Task: Create a due date automation trigger when advanced on, on the monday of the week before a card is due add dates without an incomplete due date at 11:00 AM.
Action: Mouse moved to (1209, 370)
Screenshot: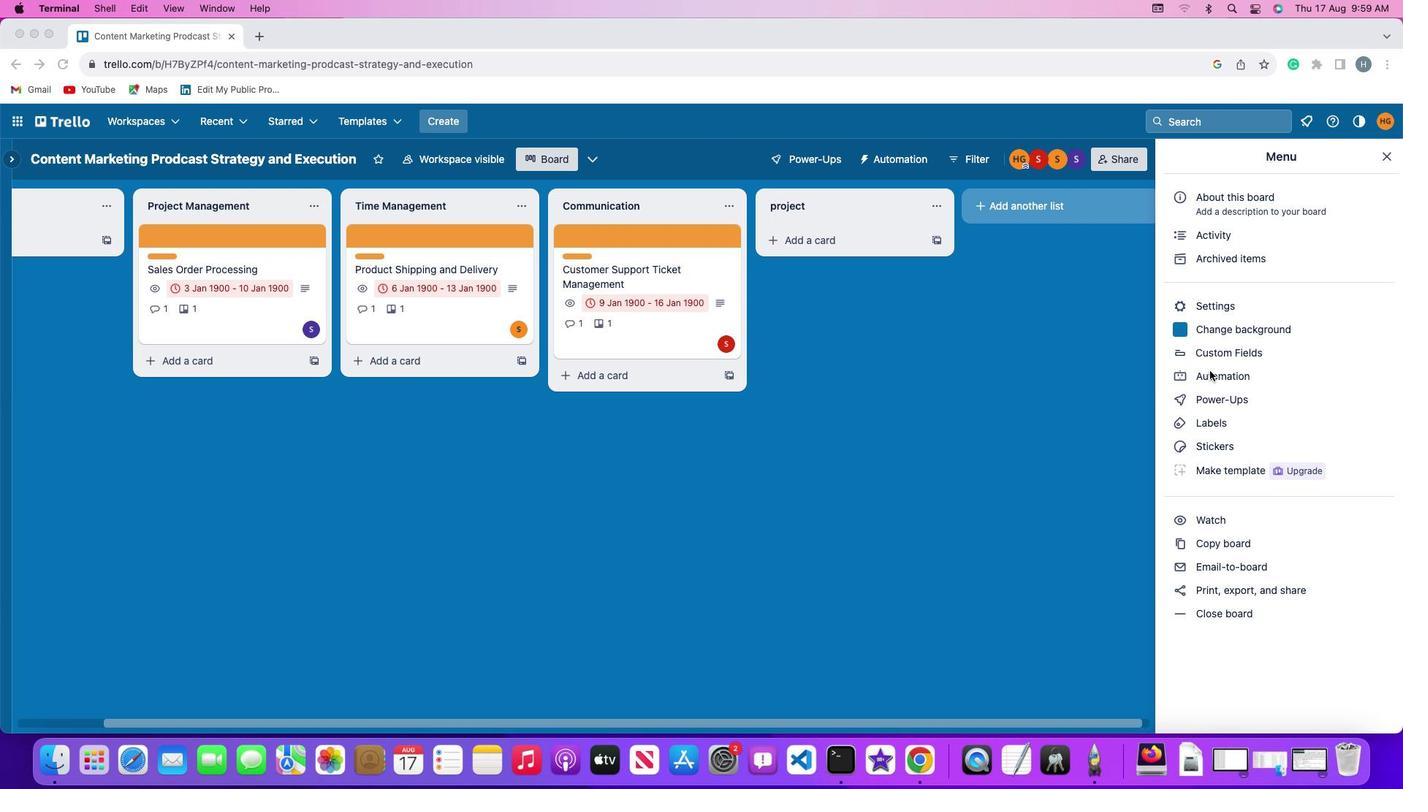 
Action: Mouse pressed left at (1209, 370)
Screenshot: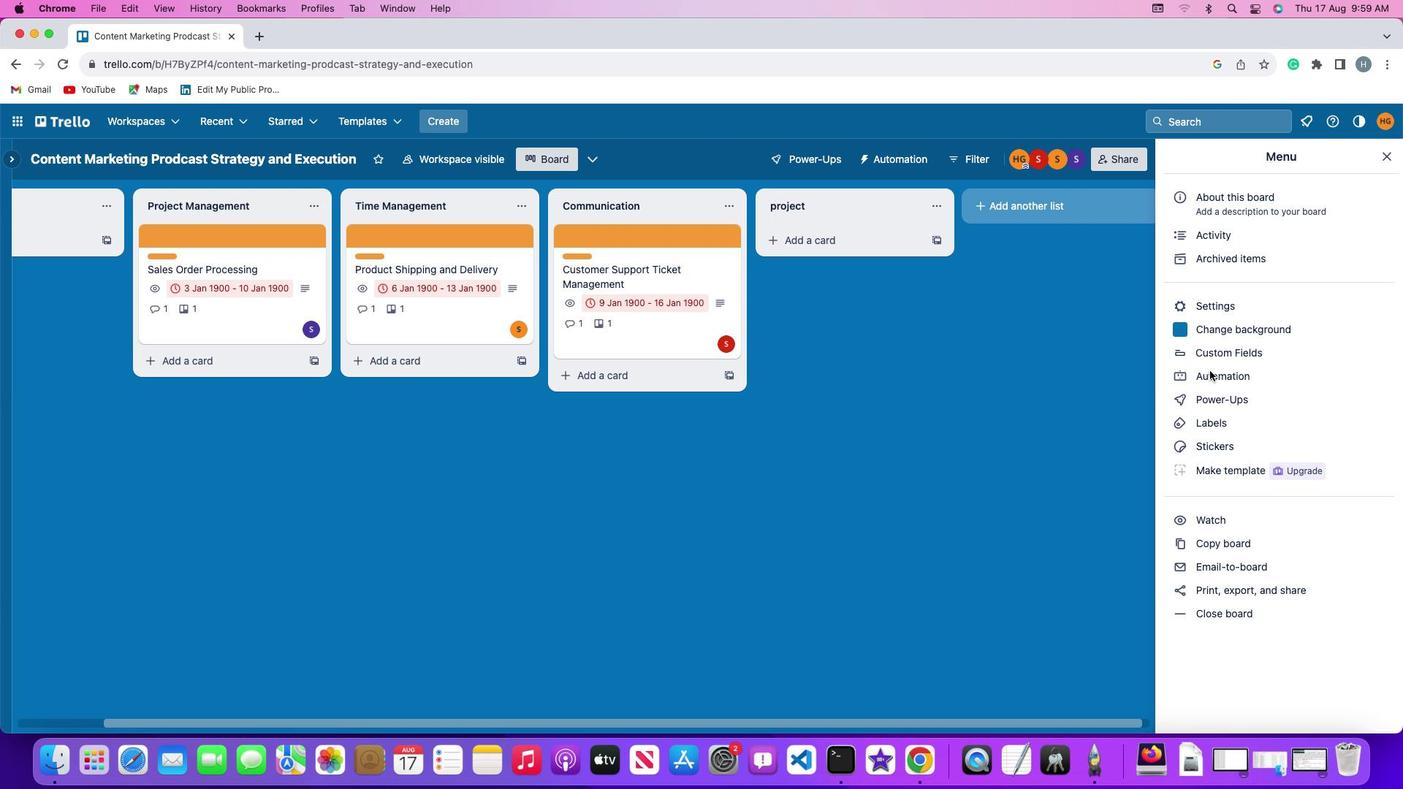 
Action: Mouse pressed left at (1209, 370)
Screenshot: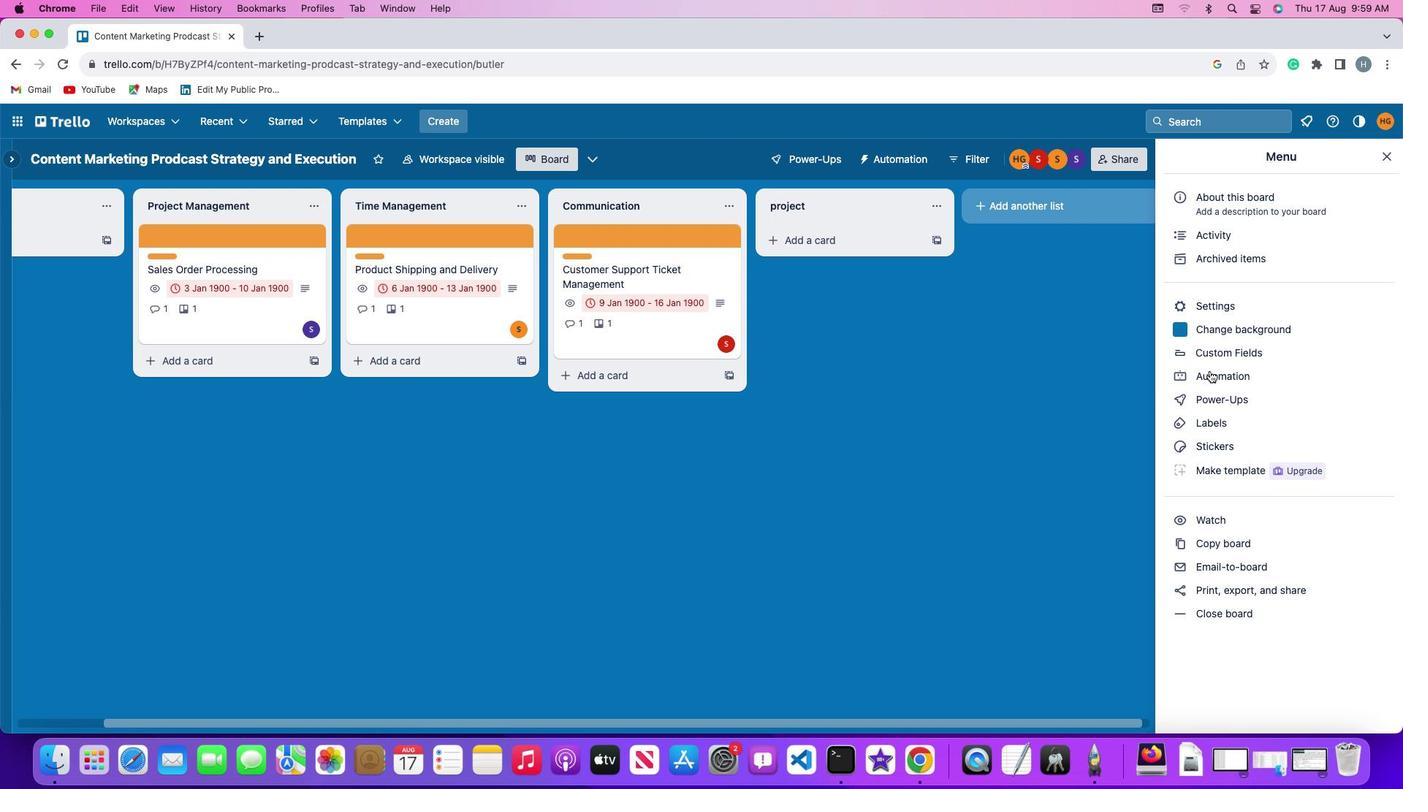 
Action: Mouse moved to (85, 342)
Screenshot: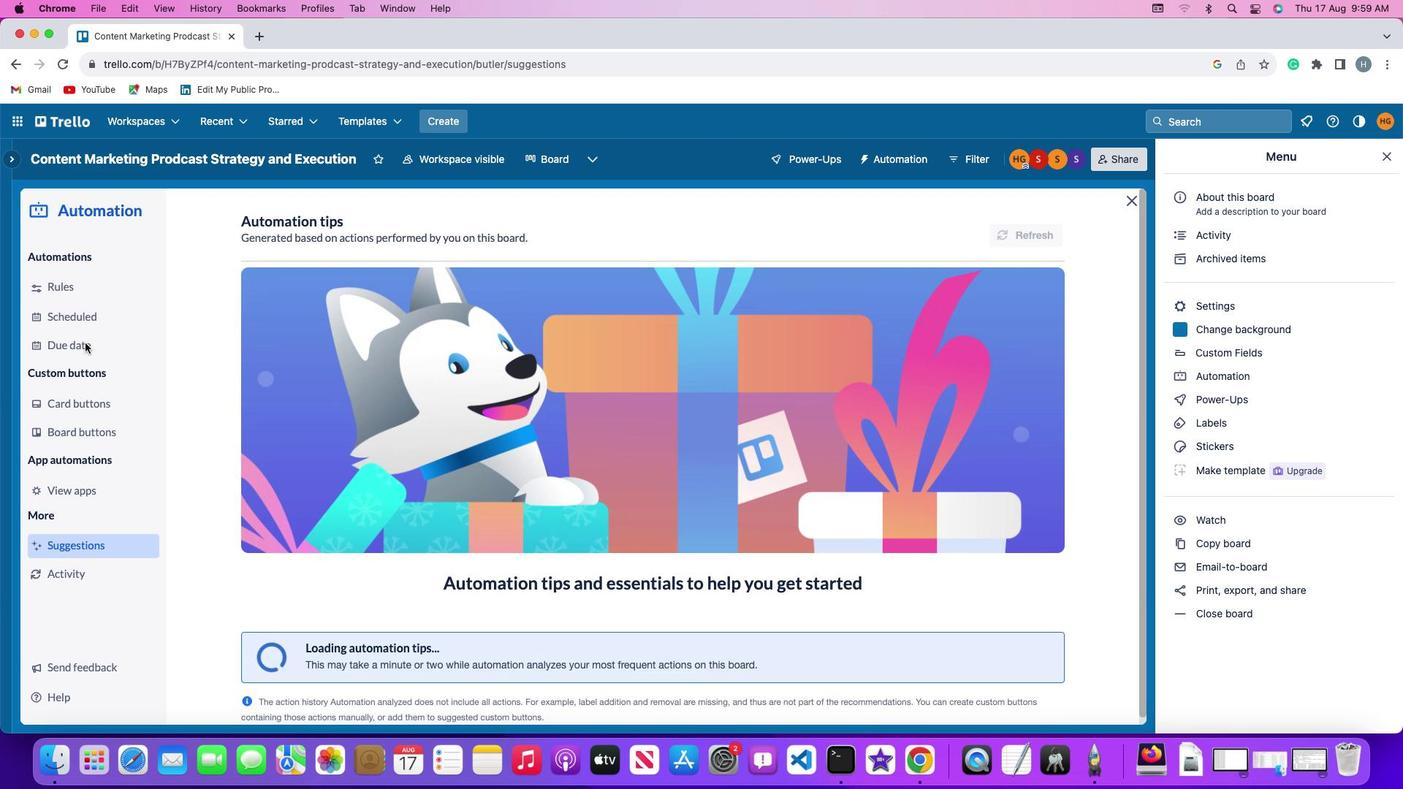 
Action: Mouse pressed left at (85, 342)
Screenshot: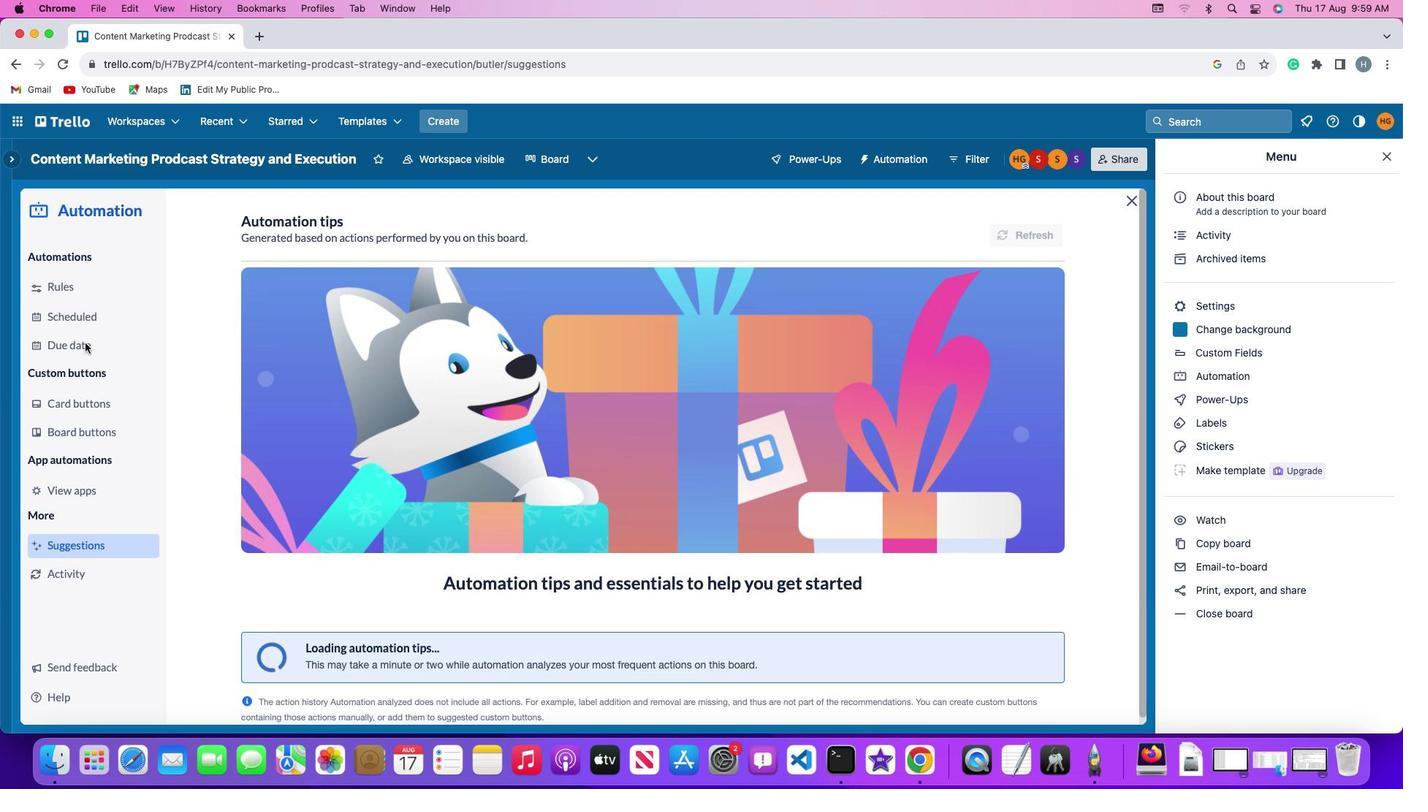 
Action: Mouse moved to (970, 223)
Screenshot: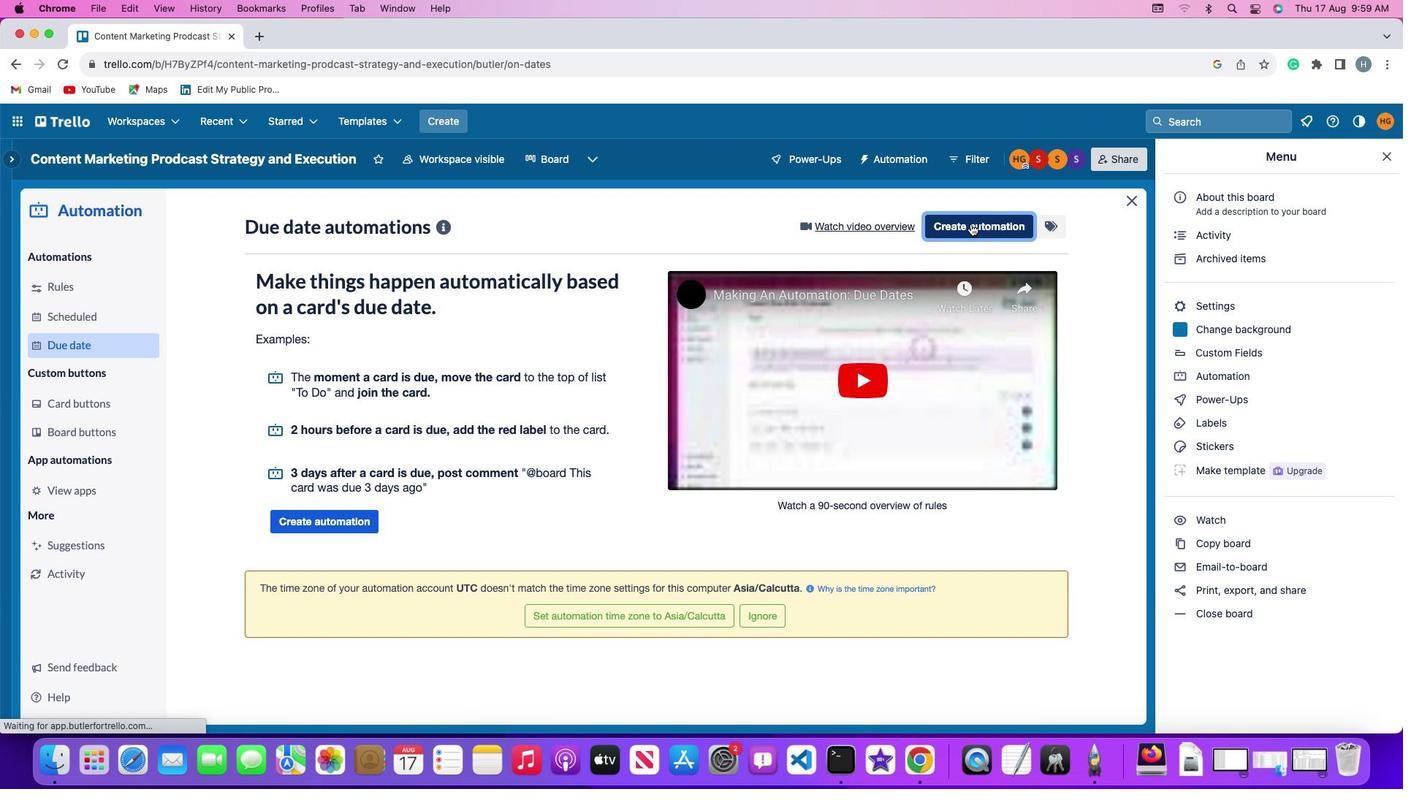 
Action: Mouse pressed left at (970, 223)
Screenshot: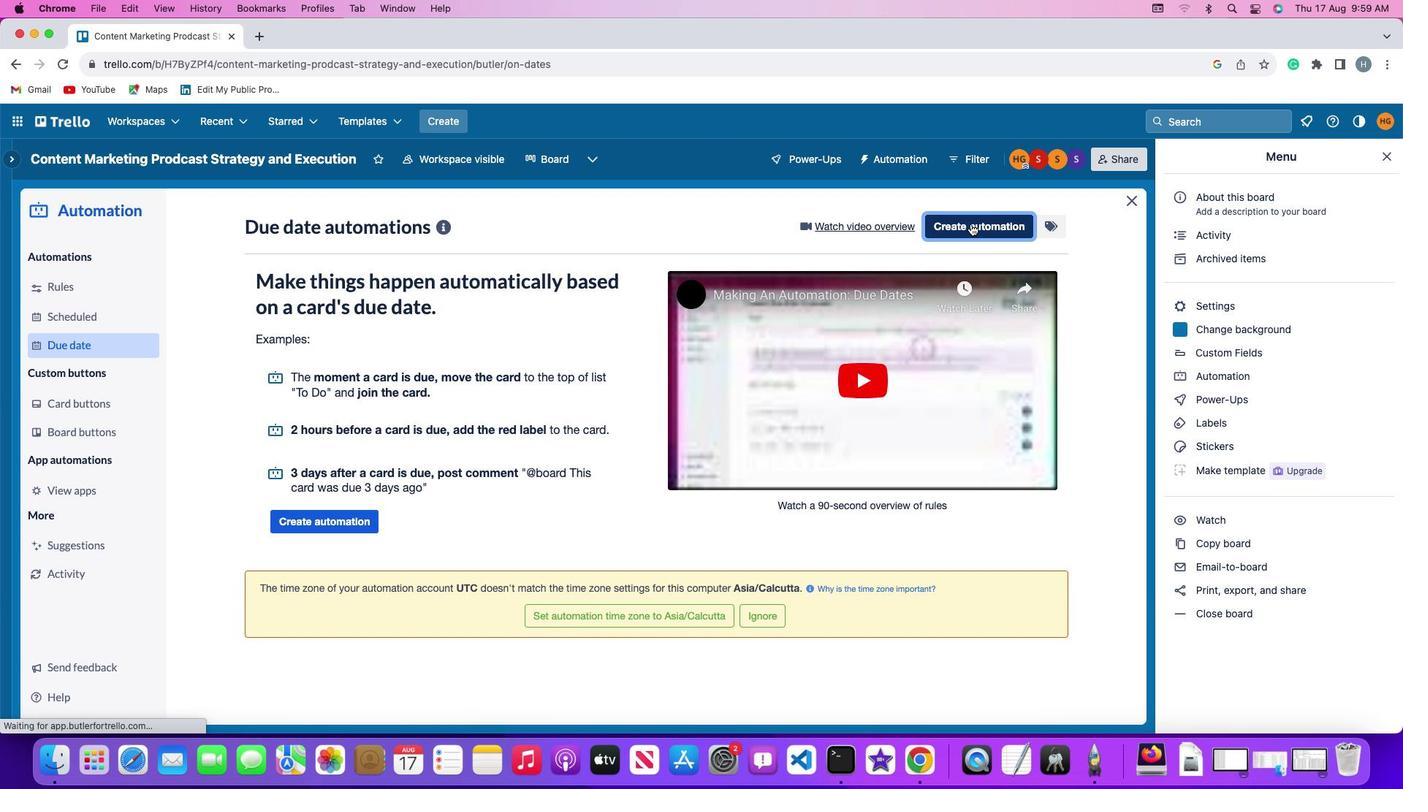 
Action: Mouse moved to (259, 361)
Screenshot: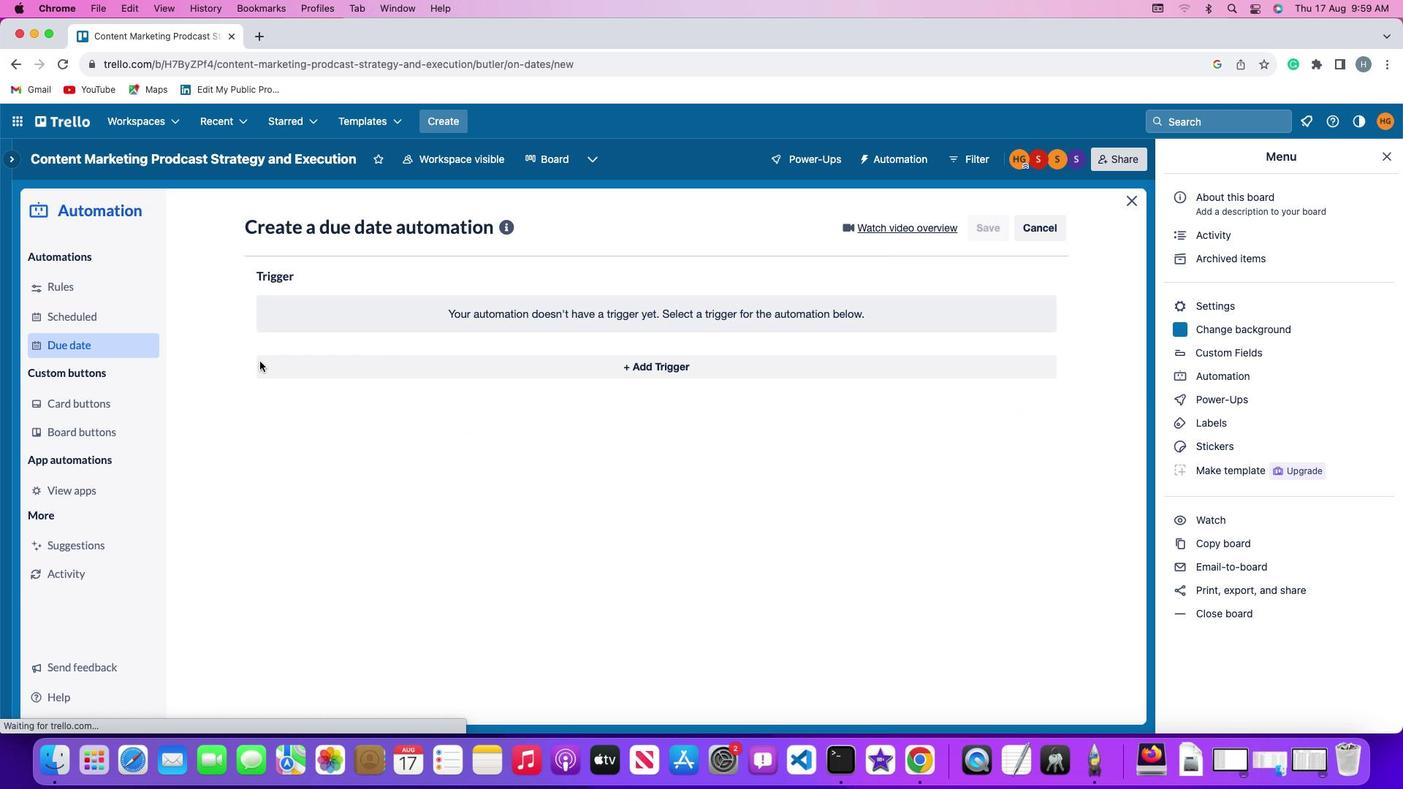 
Action: Mouse pressed left at (259, 361)
Screenshot: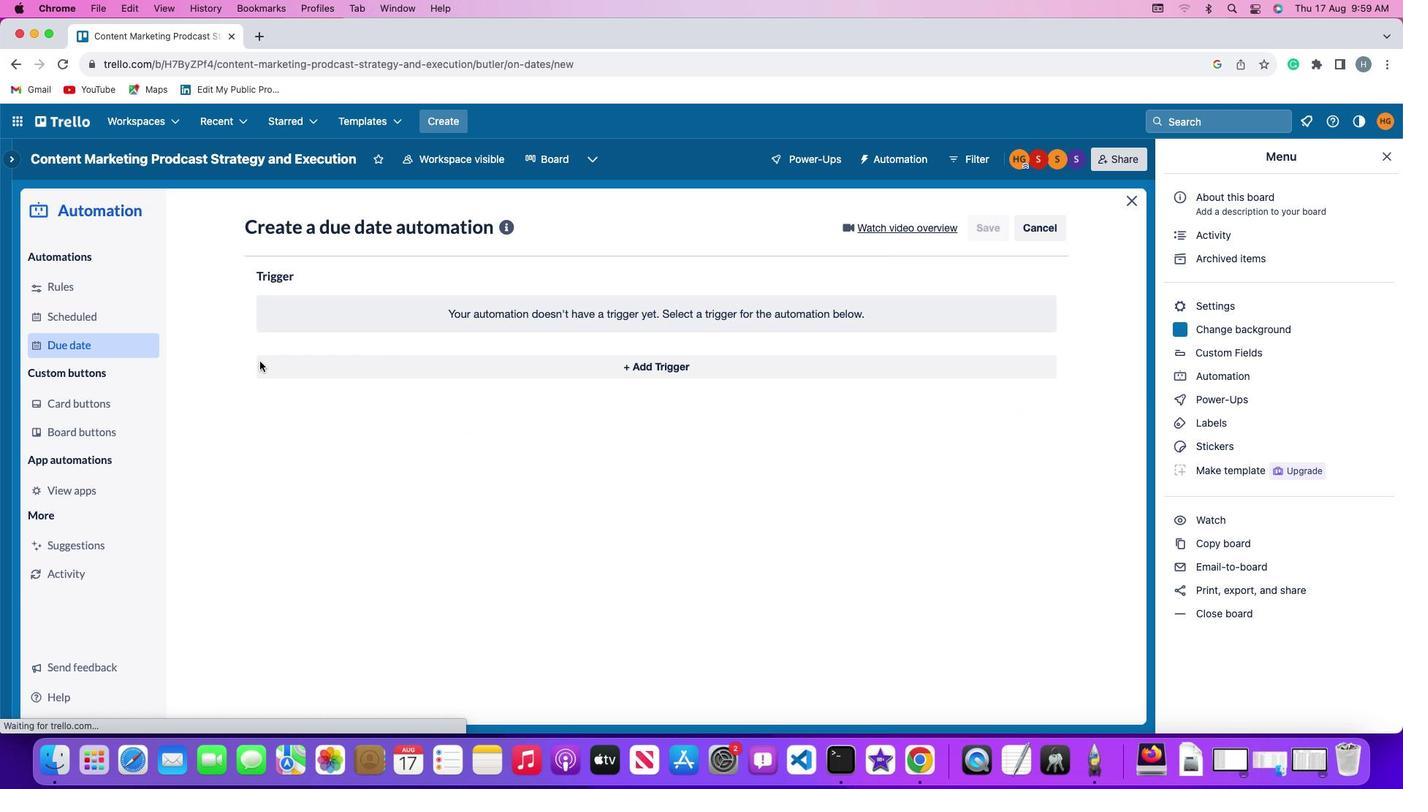 
Action: Mouse moved to (325, 632)
Screenshot: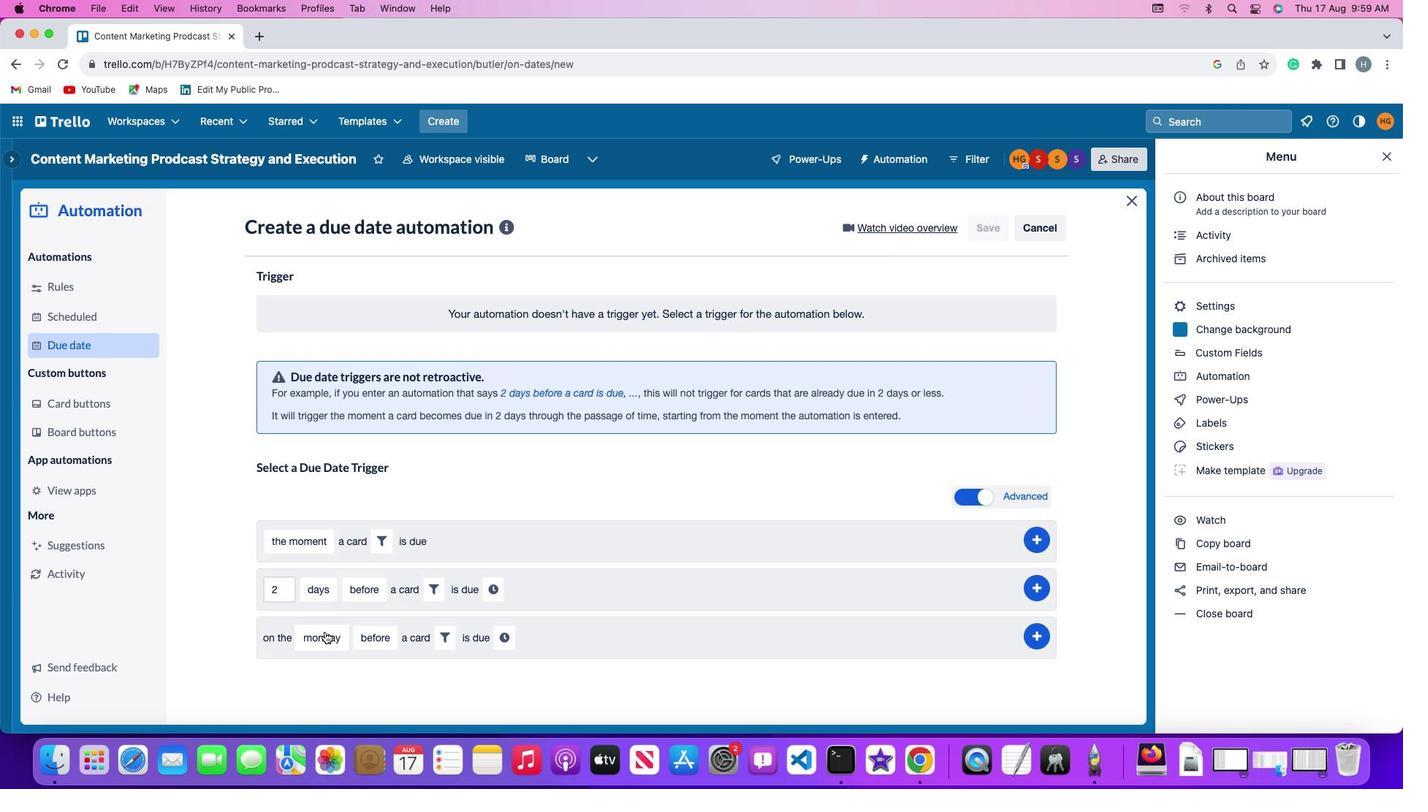 
Action: Mouse pressed left at (325, 632)
Screenshot: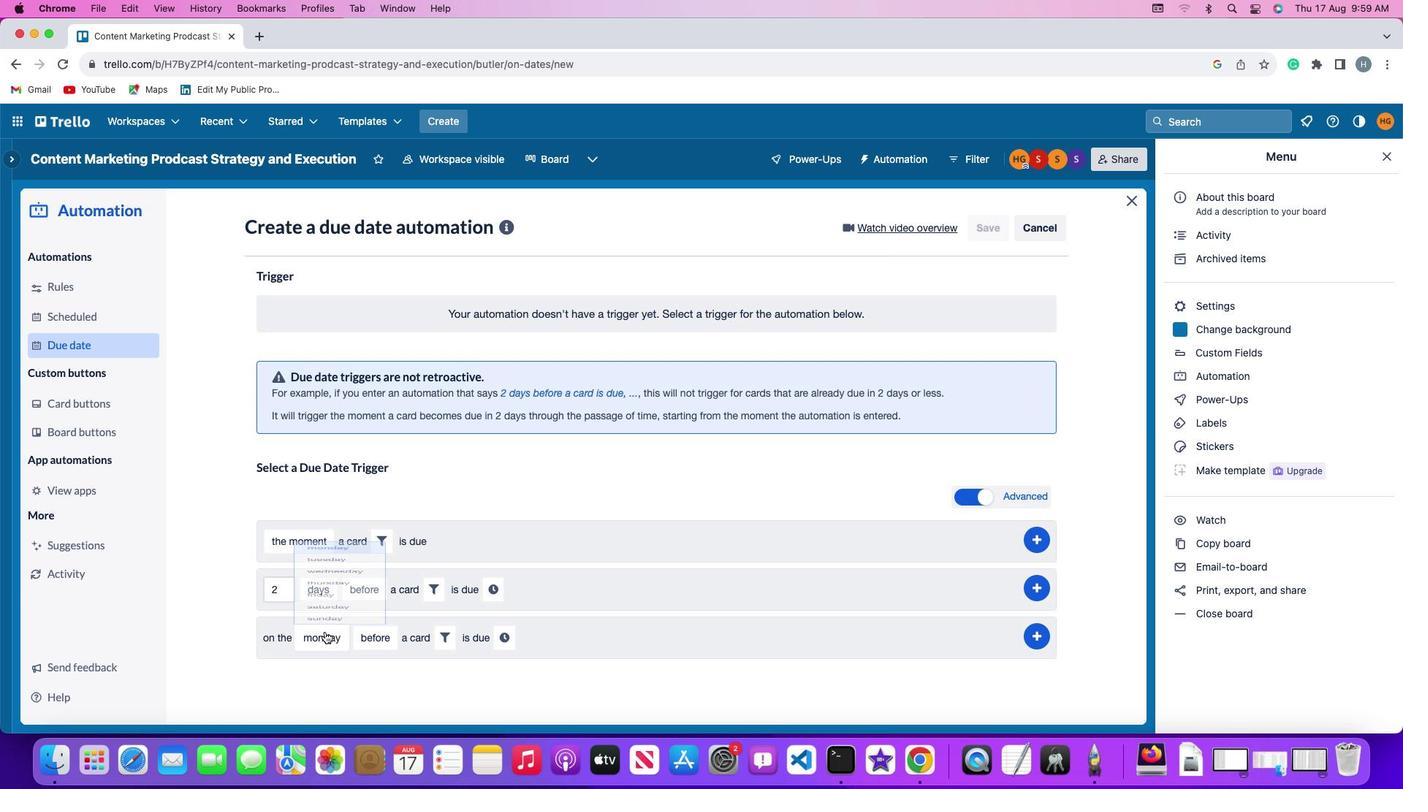
Action: Mouse moved to (330, 429)
Screenshot: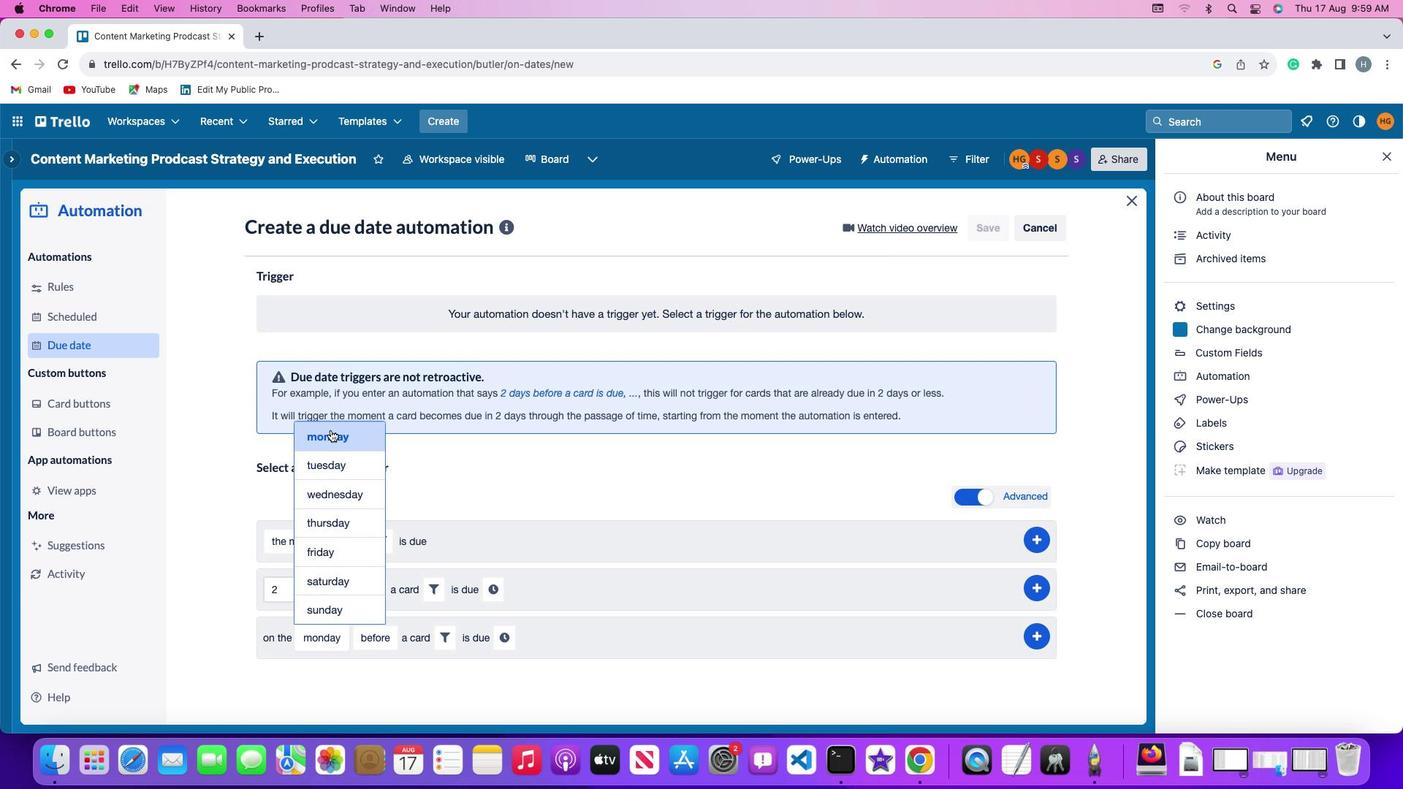 
Action: Mouse pressed left at (330, 429)
Screenshot: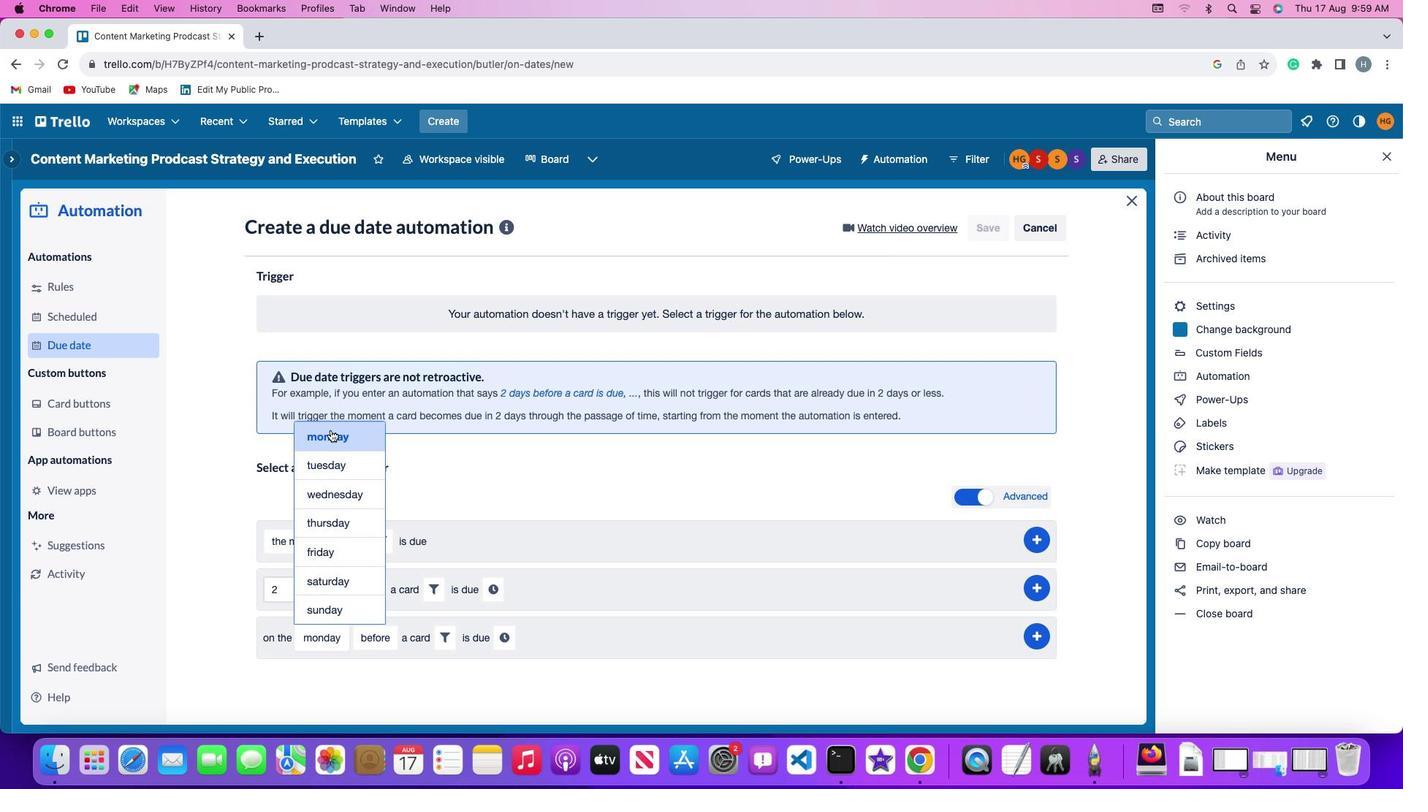 
Action: Mouse moved to (377, 641)
Screenshot: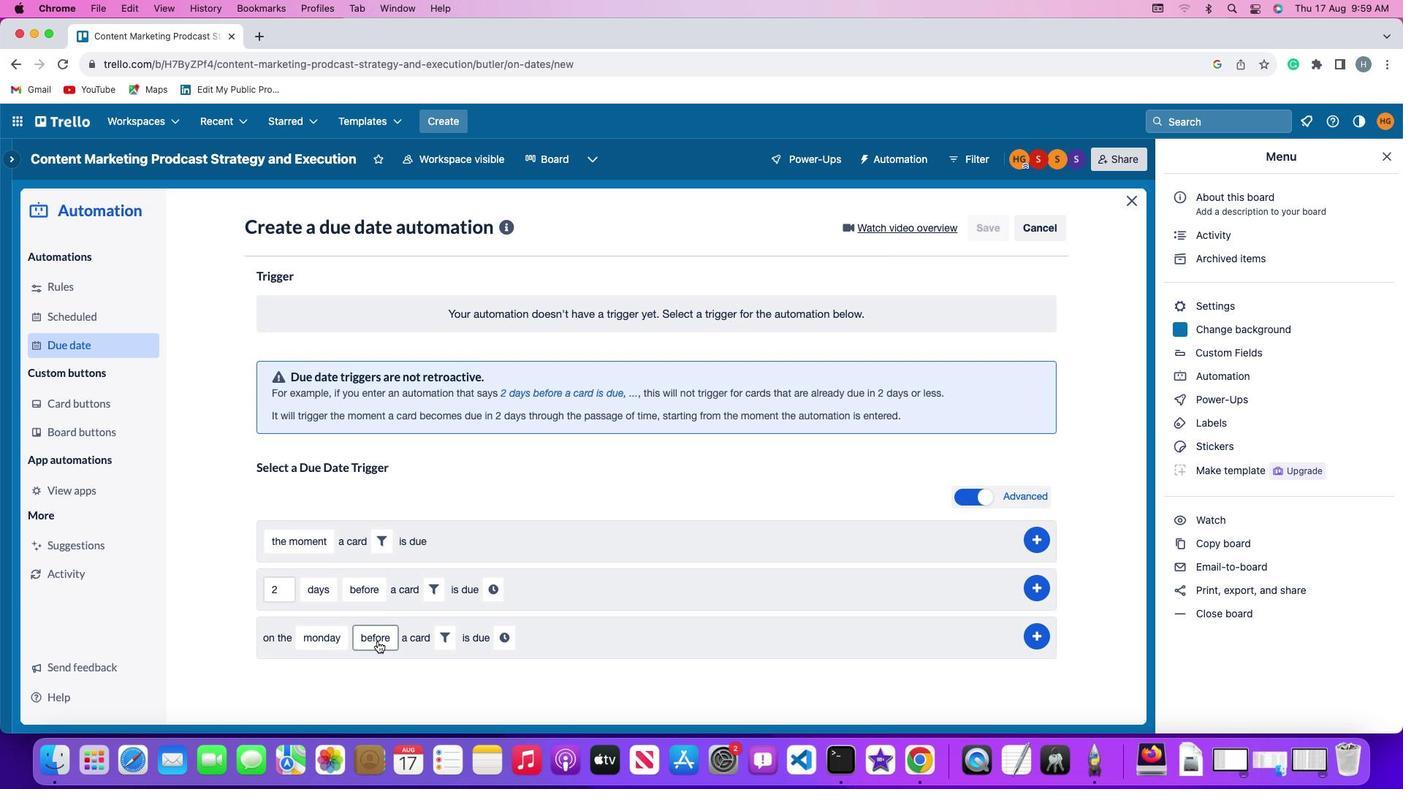 
Action: Mouse pressed left at (377, 641)
Screenshot: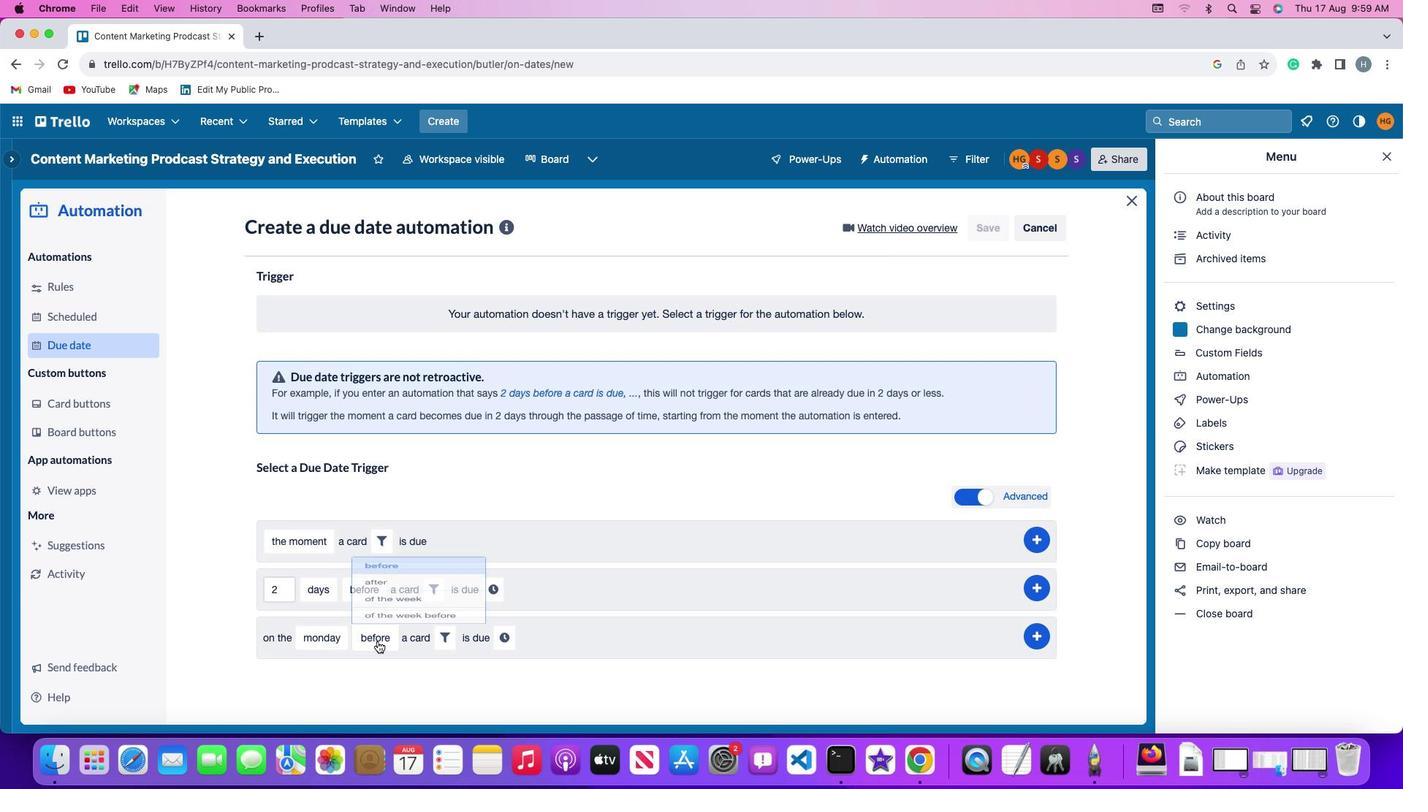 
Action: Mouse moved to (385, 613)
Screenshot: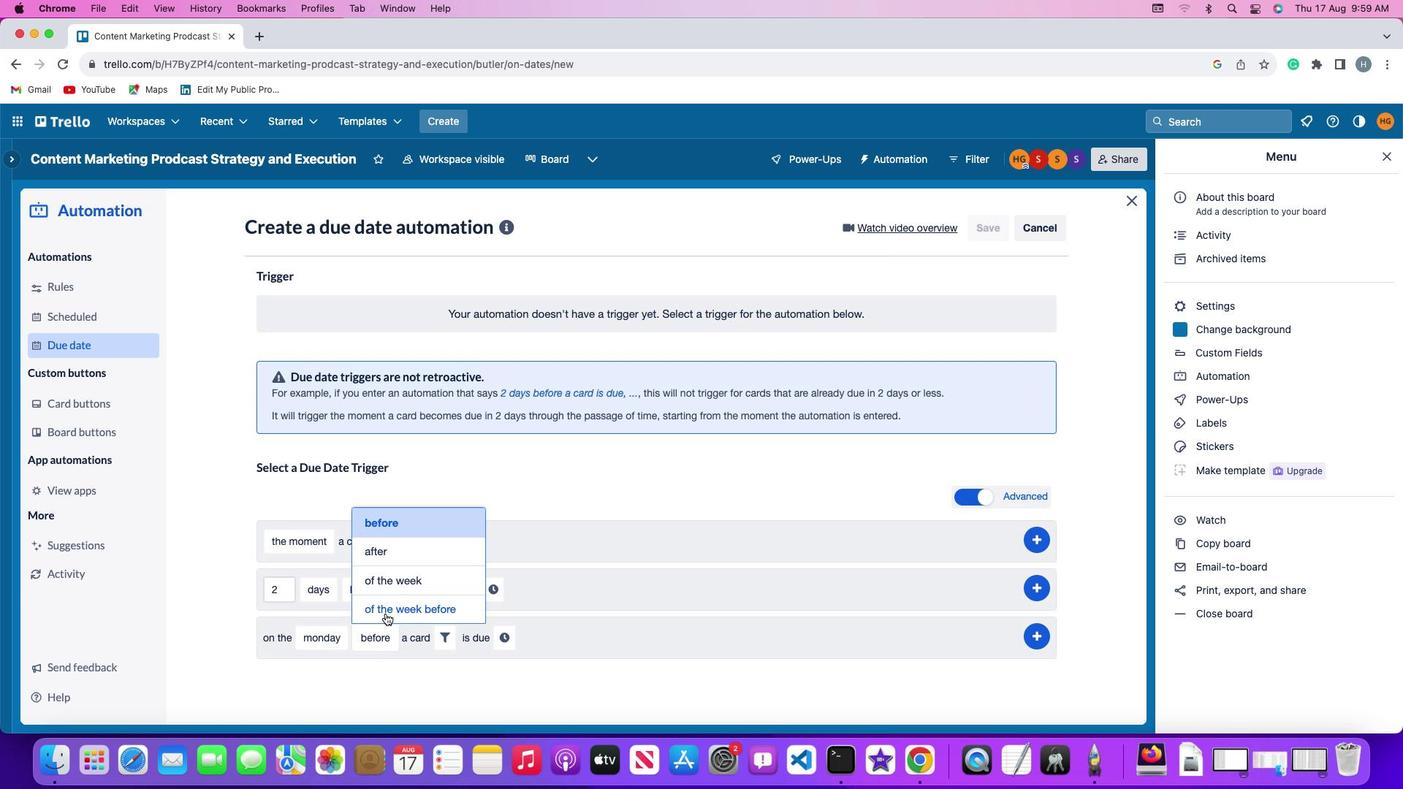 
Action: Mouse pressed left at (385, 613)
Screenshot: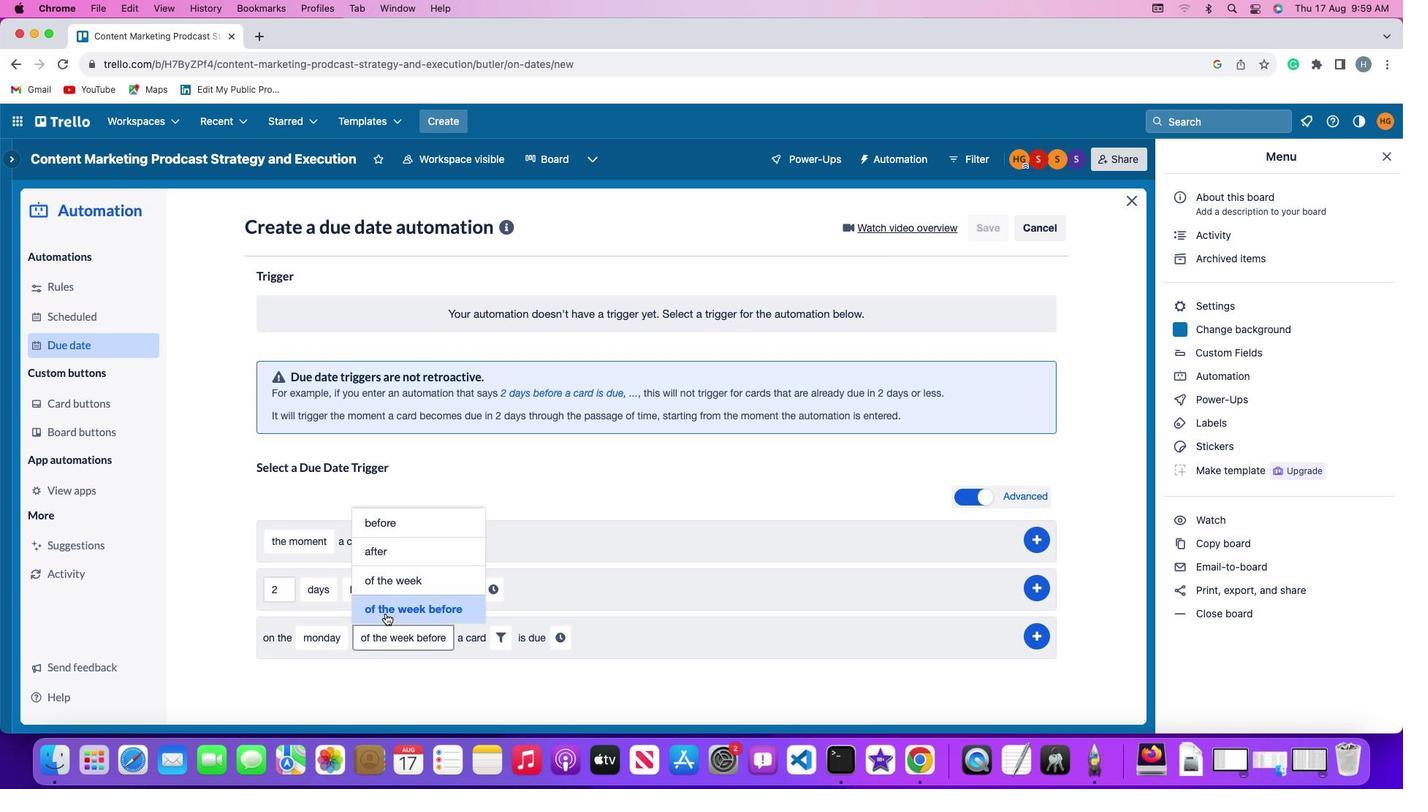 
Action: Mouse moved to (498, 636)
Screenshot: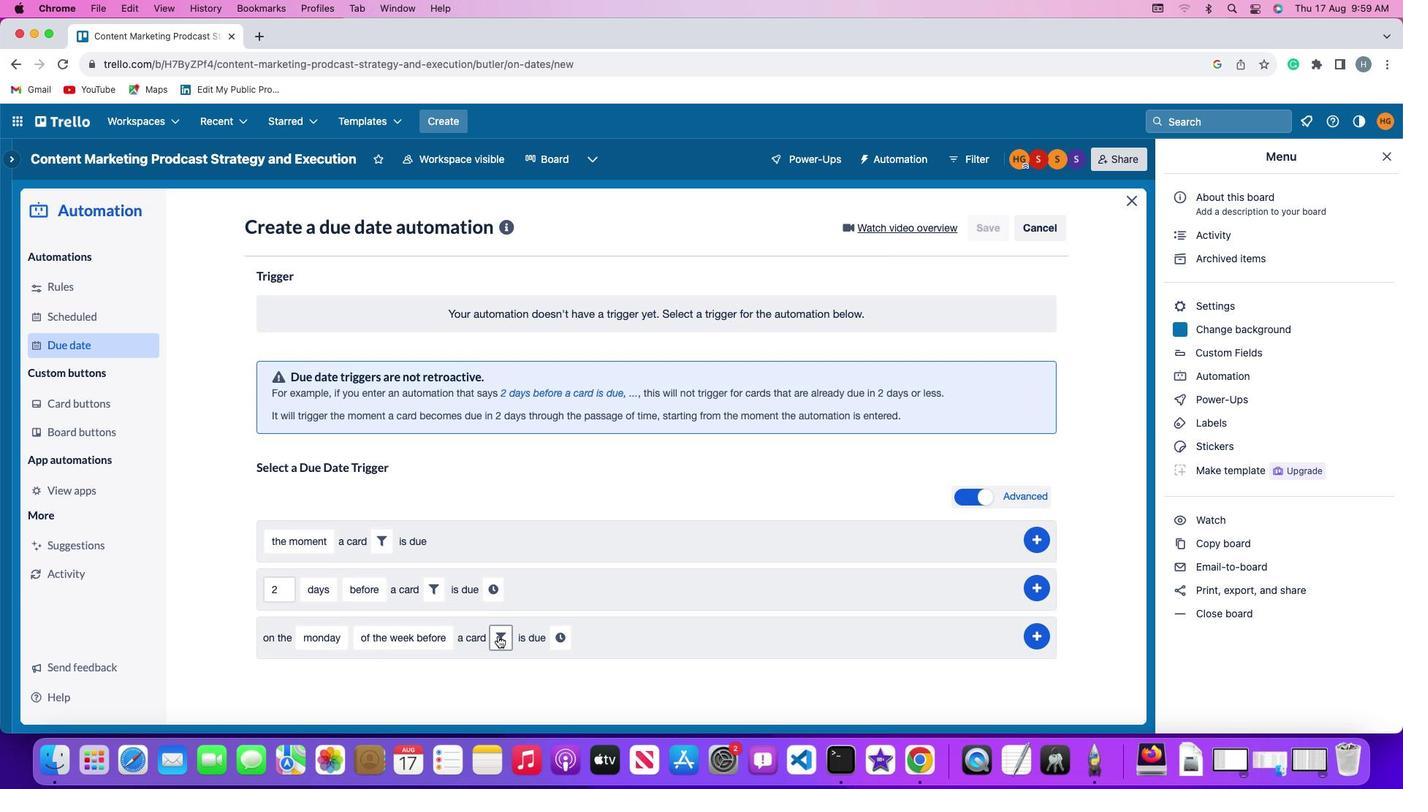 
Action: Mouse pressed left at (498, 636)
Screenshot: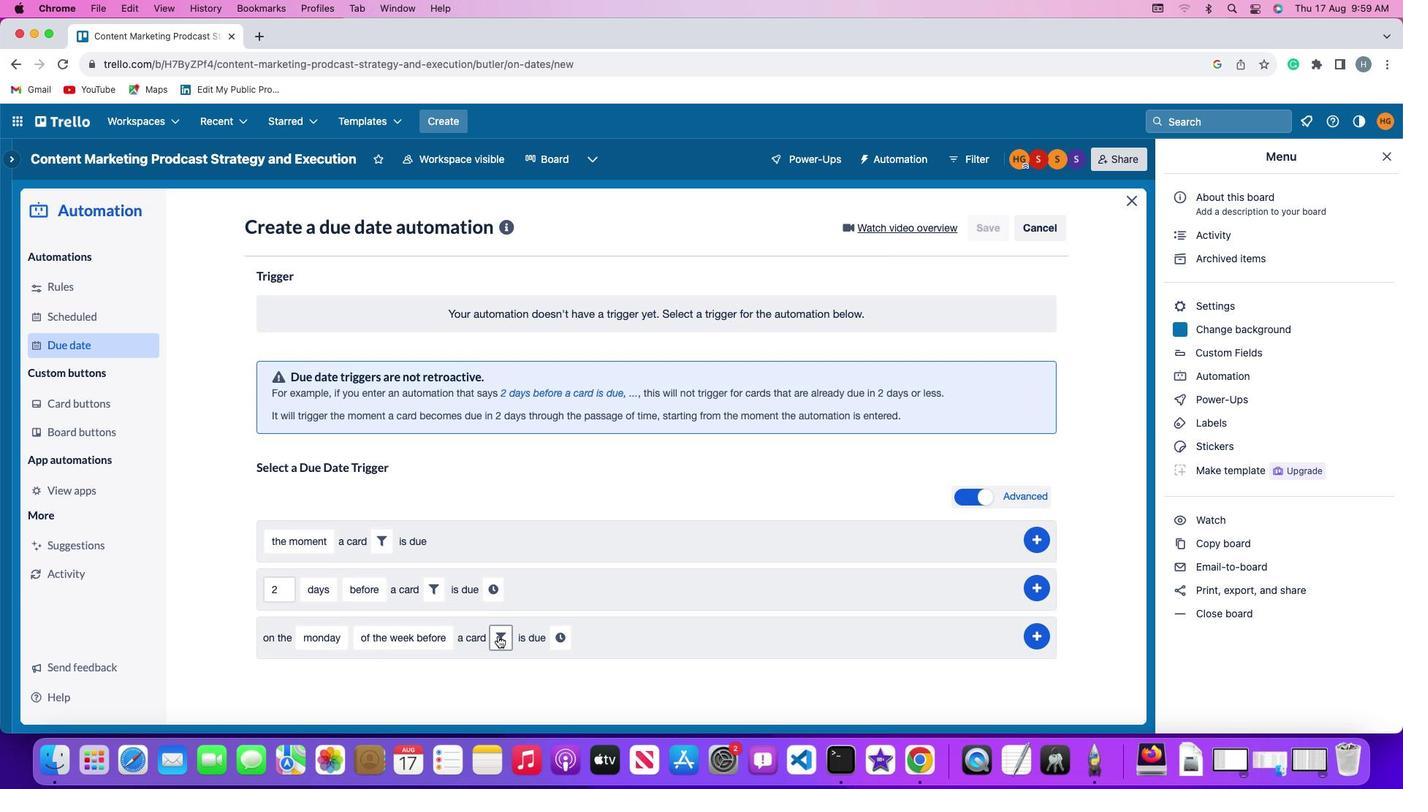
Action: Mouse moved to (578, 682)
Screenshot: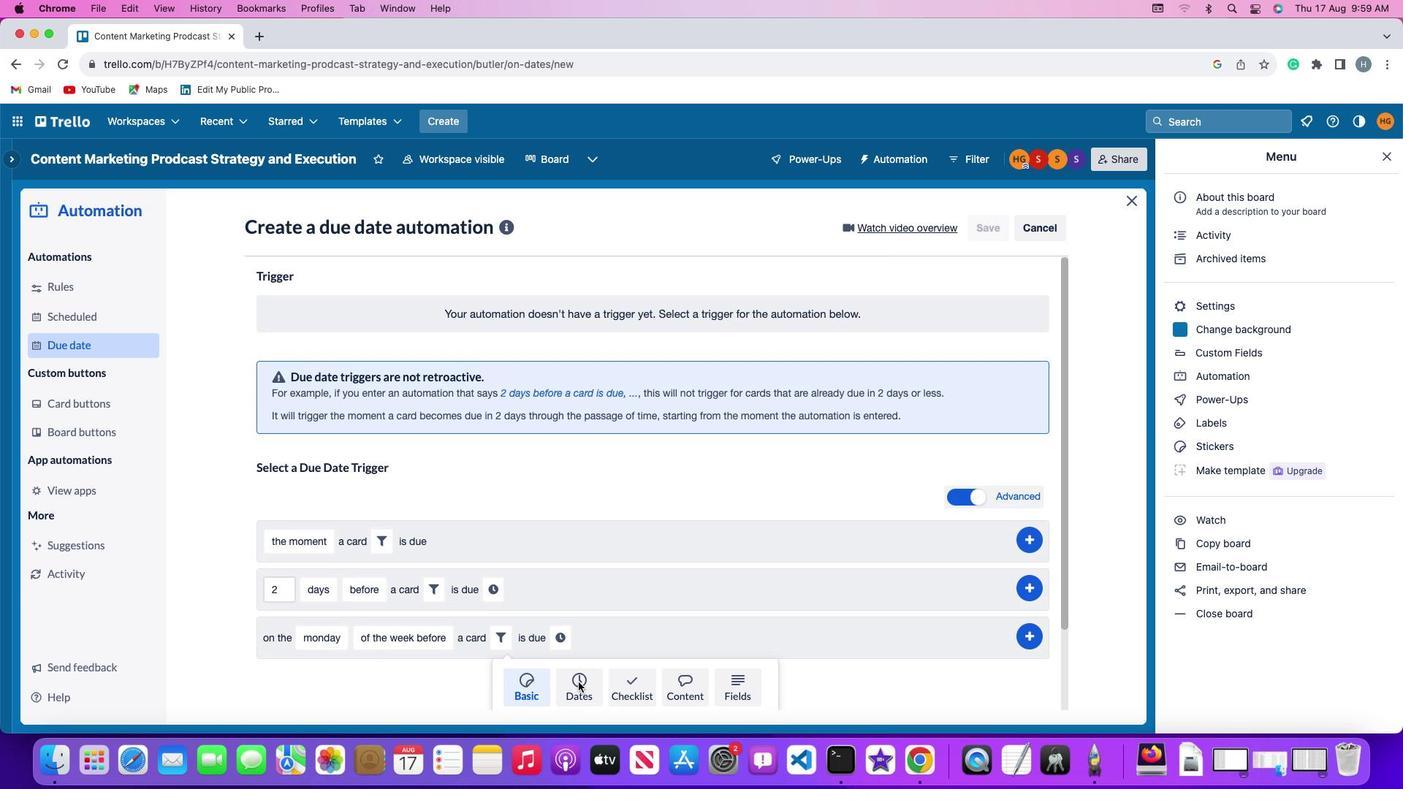 
Action: Mouse pressed left at (578, 682)
Screenshot: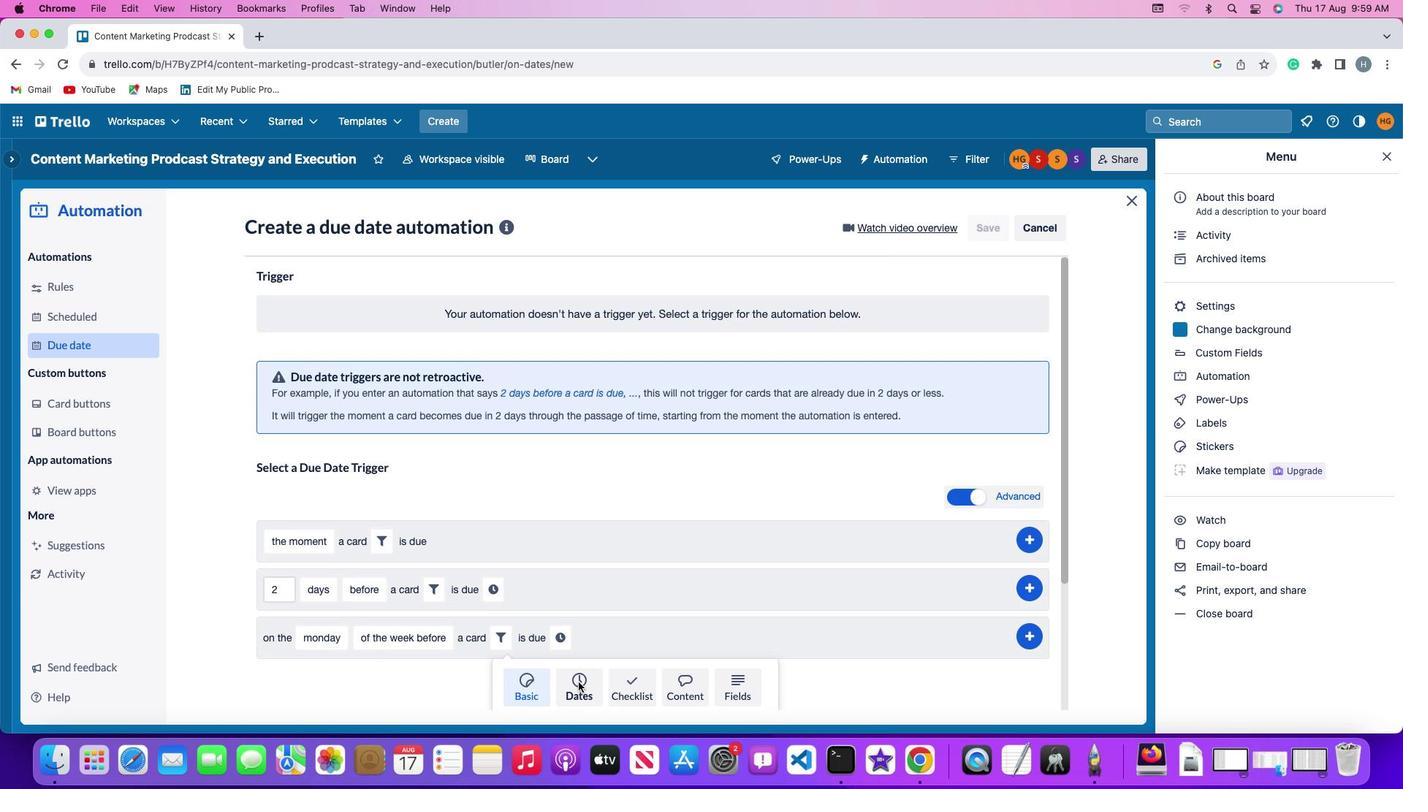 
Action: Mouse moved to (437, 680)
Screenshot: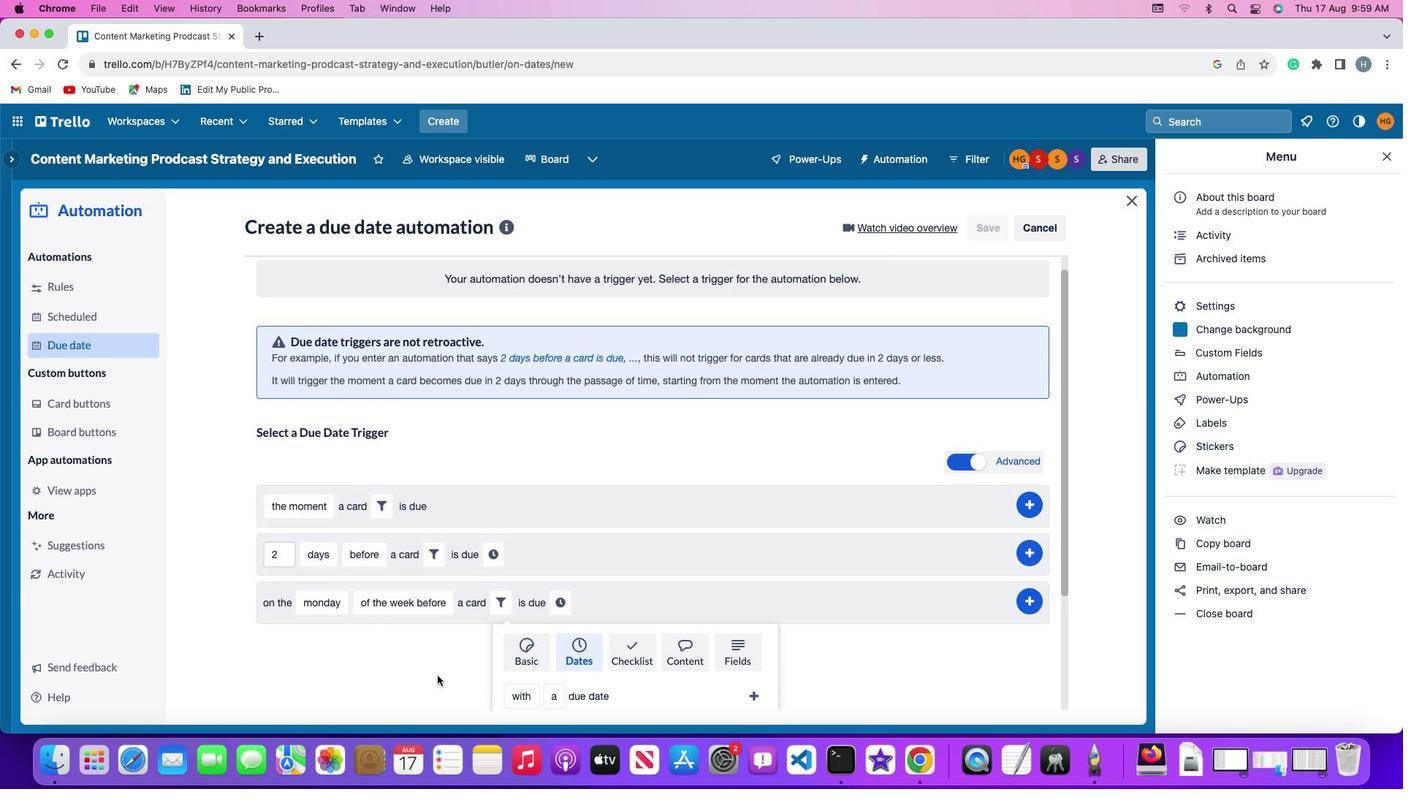 
Action: Mouse scrolled (437, 680) with delta (0, 0)
Screenshot: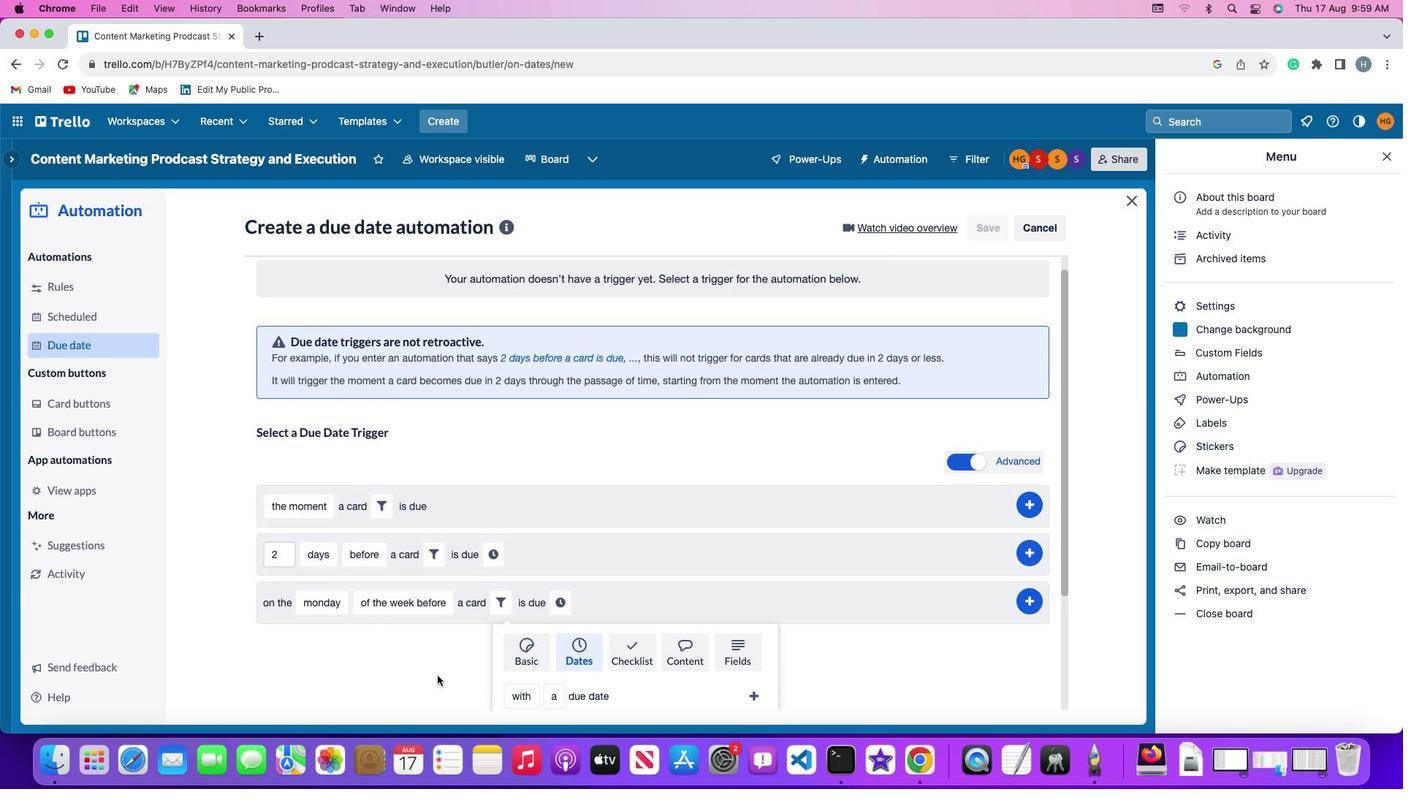 
Action: Mouse moved to (437, 680)
Screenshot: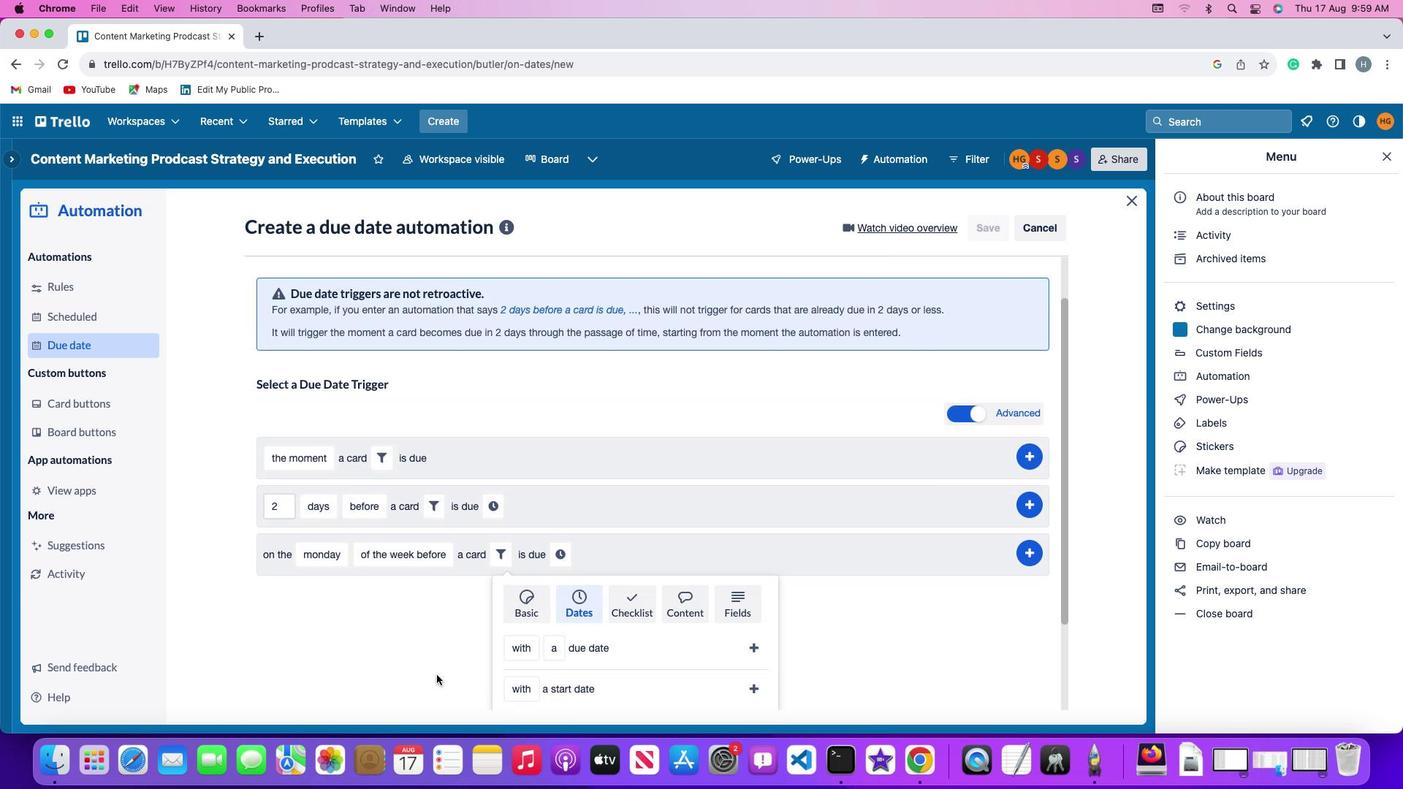 
Action: Mouse scrolled (437, 680) with delta (0, 0)
Screenshot: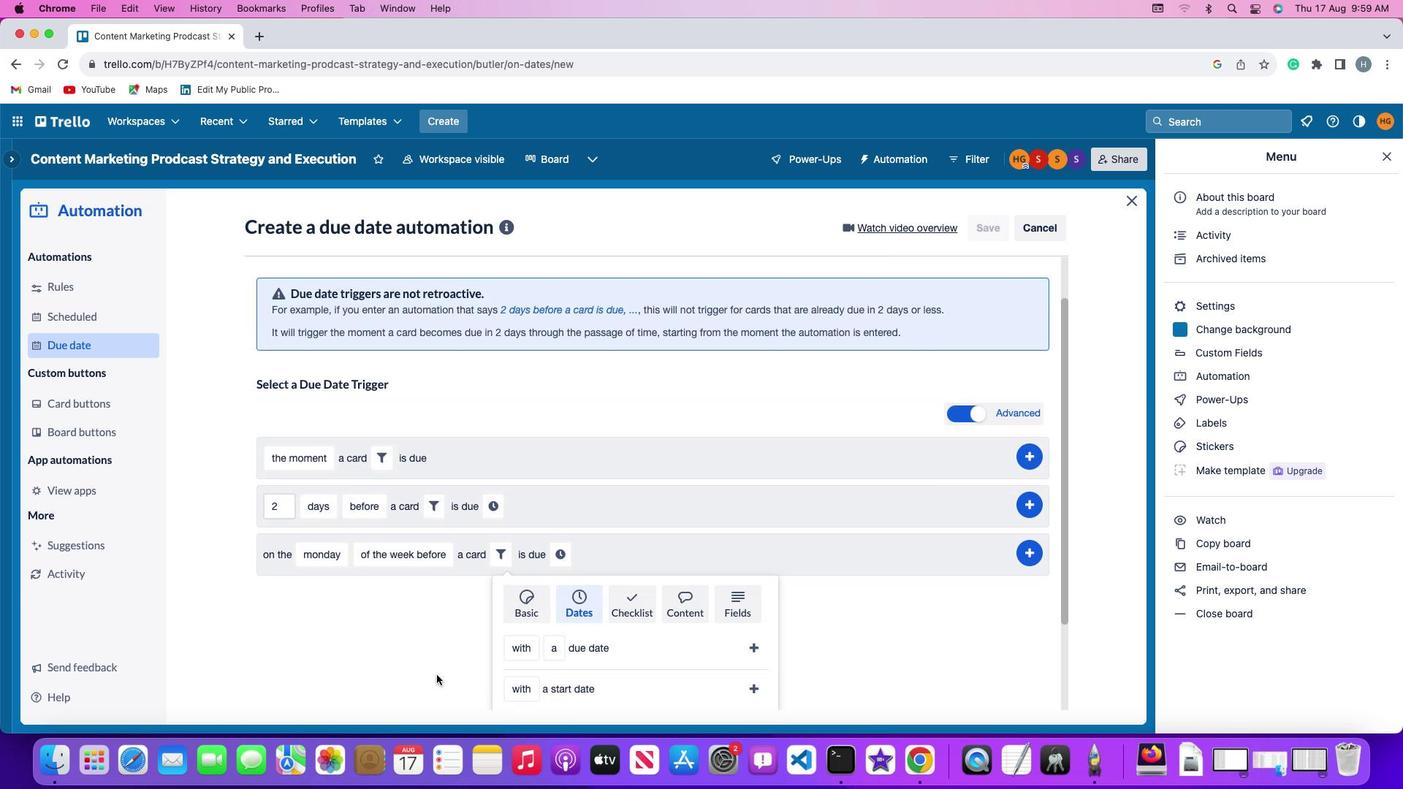 
Action: Mouse scrolled (437, 680) with delta (0, -2)
Screenshot: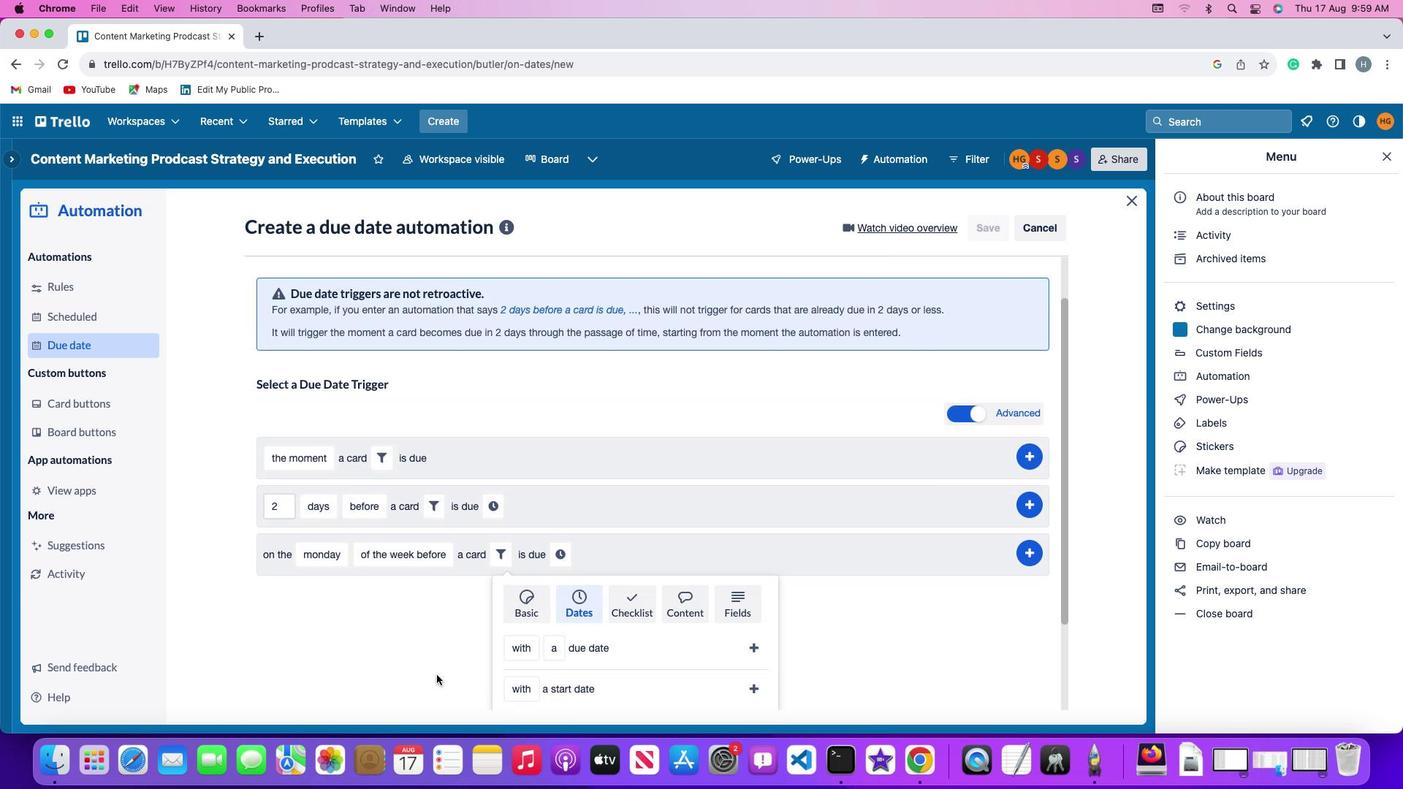 
Action: Mouse moved to (437, 679)
Screenshot: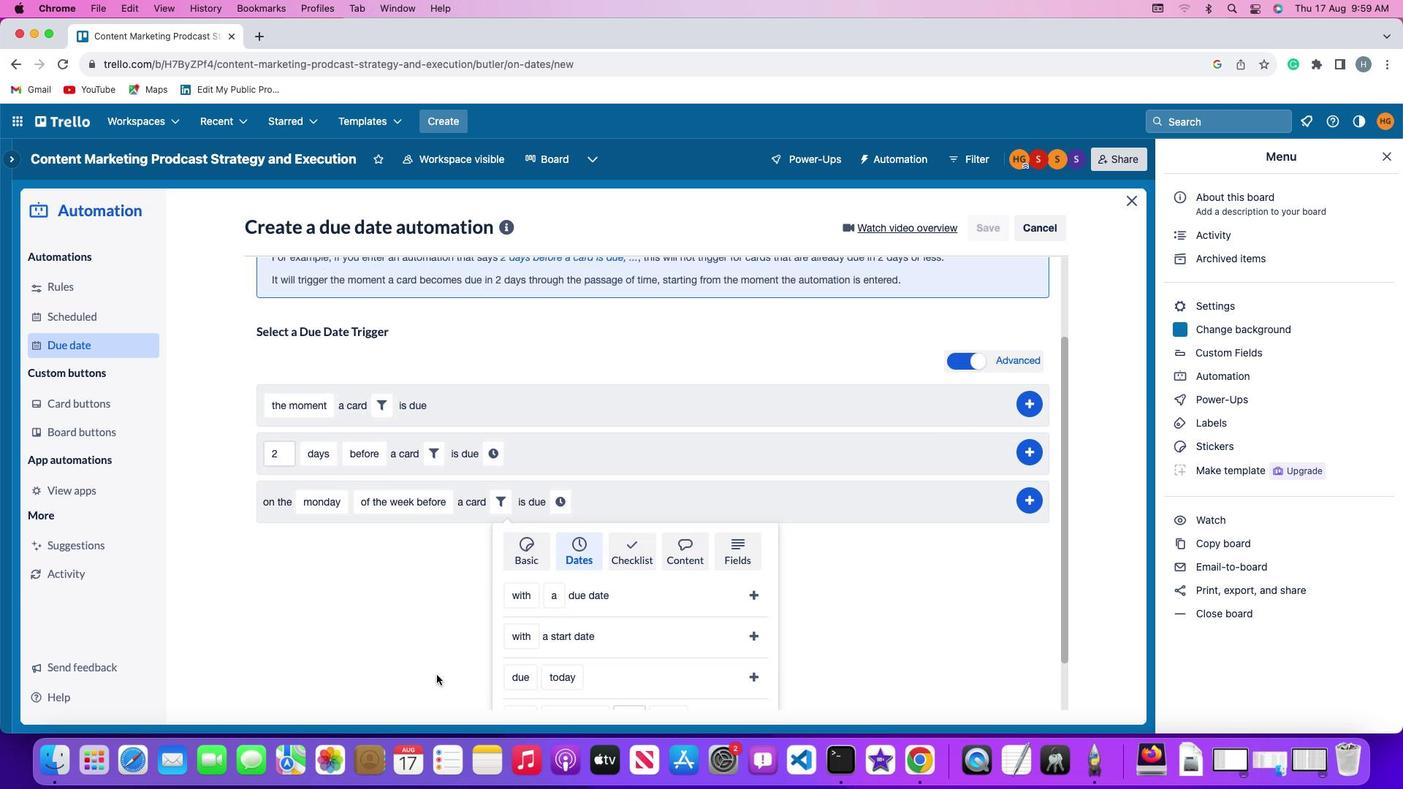 
Action: Mouse scrolled (437, 679) with delta (0, -3)
Screenshot: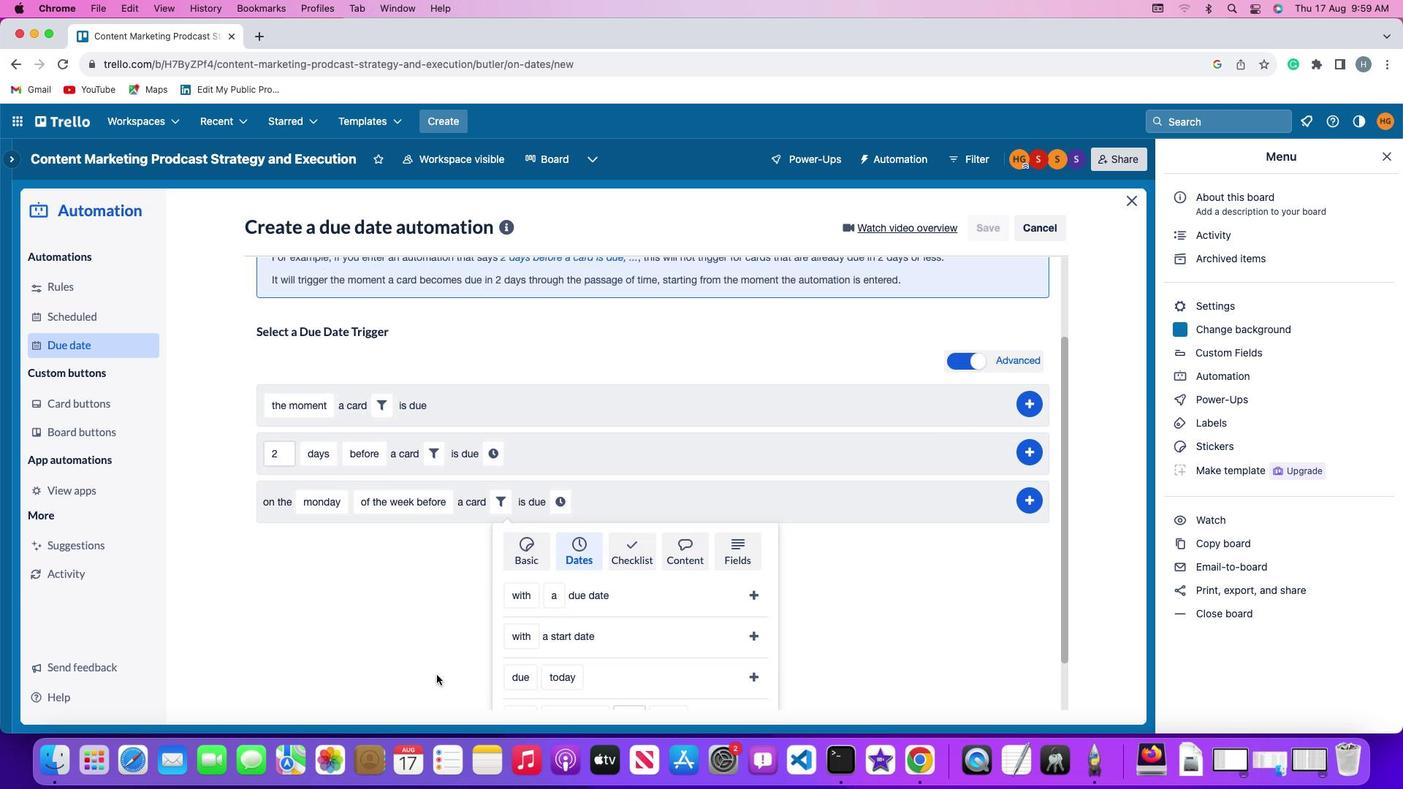 
Action: Mouse moved to (437, 674)
Screenshot: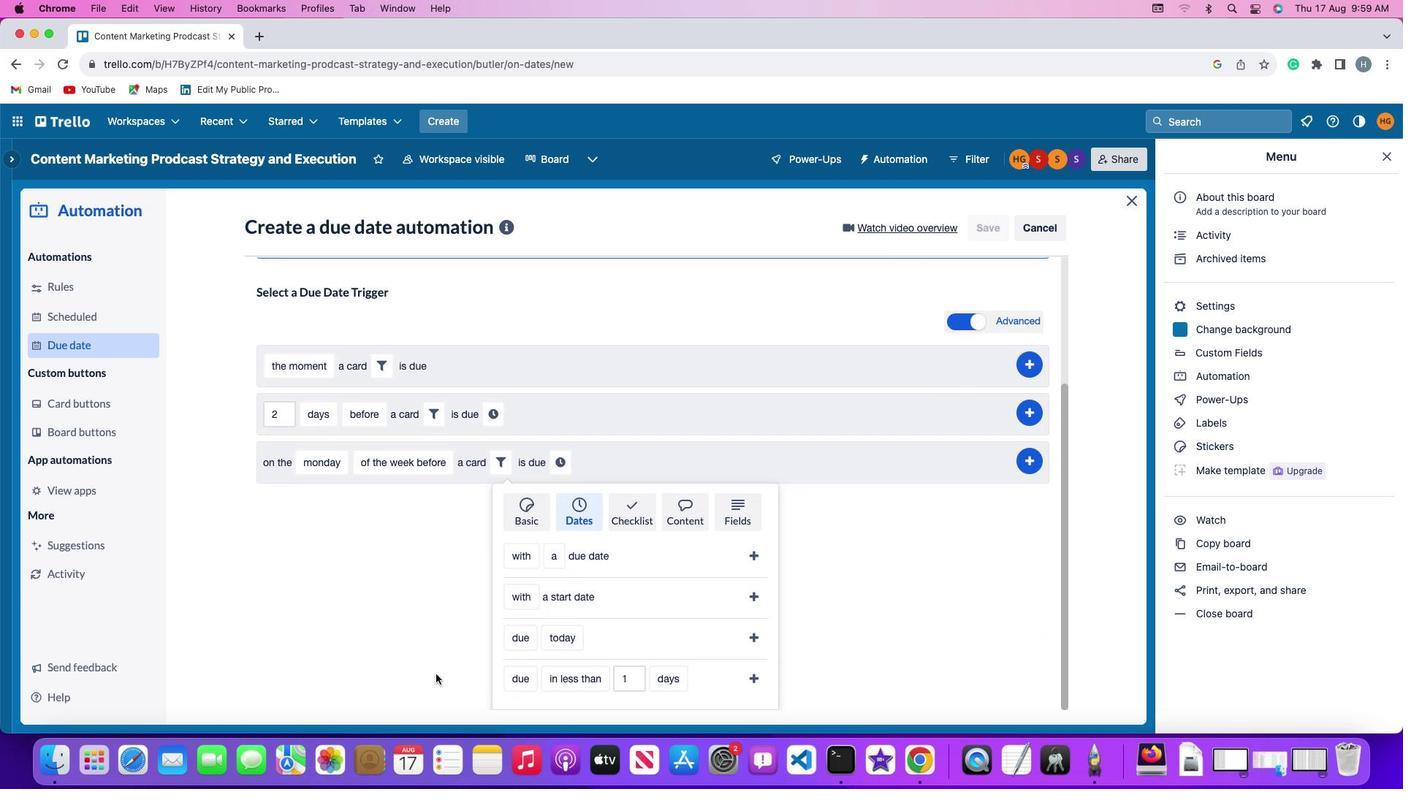 
Action: Mouse scrolled (437, 674) with delta (0, 0)
Screenshot: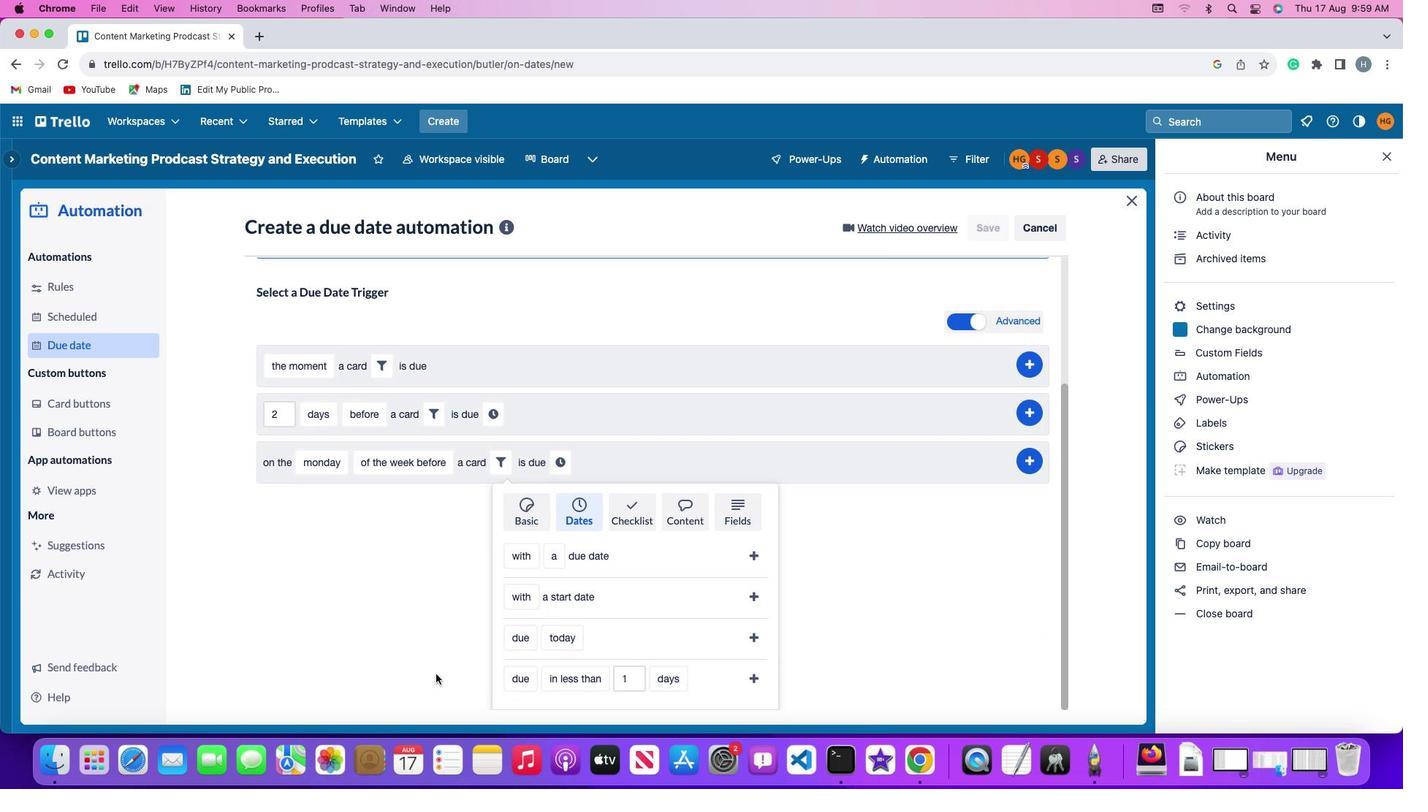 
Action: Mouse moved to (436, 673)
Screenshot: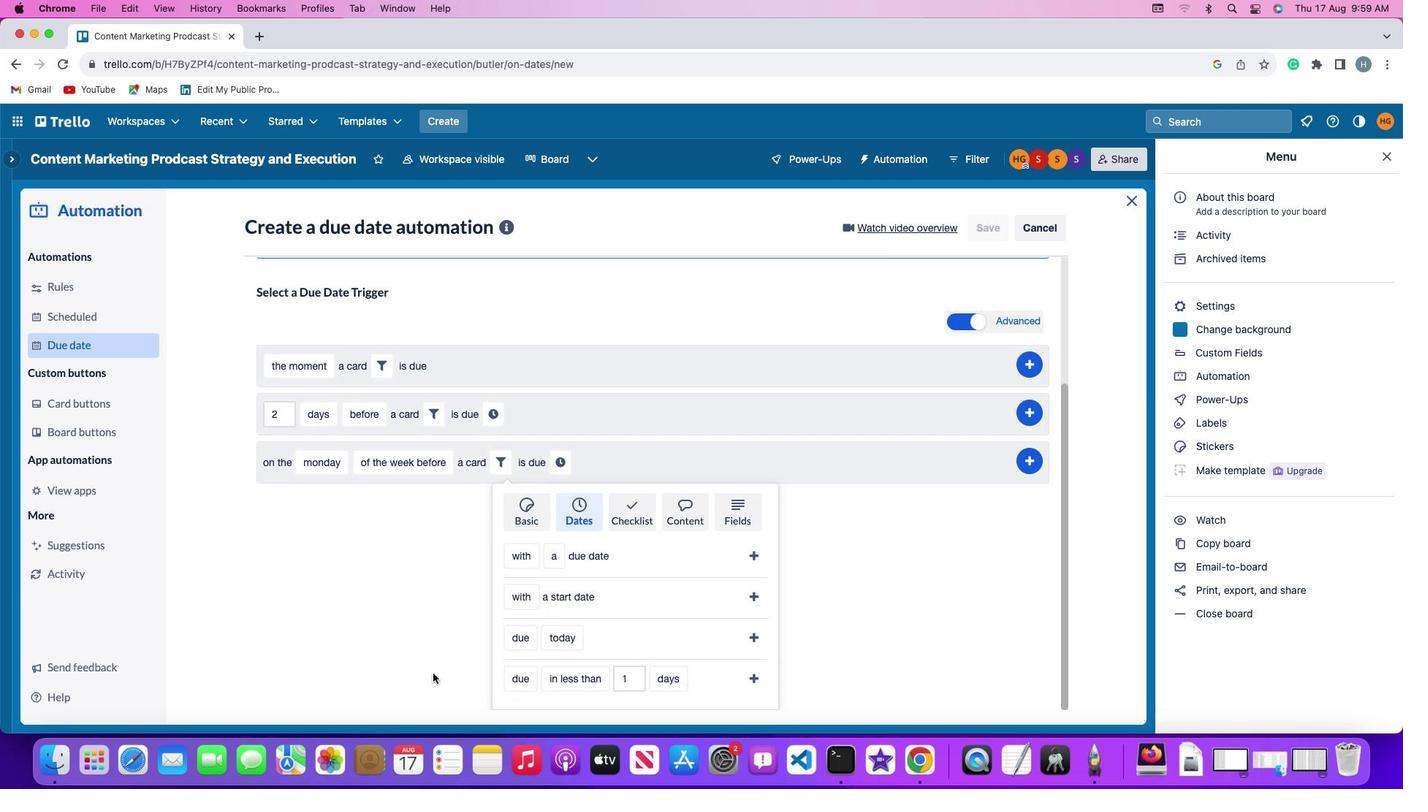 
Action: Mouse scrolled (436, 673) with delta (0, 0)
Screenshot: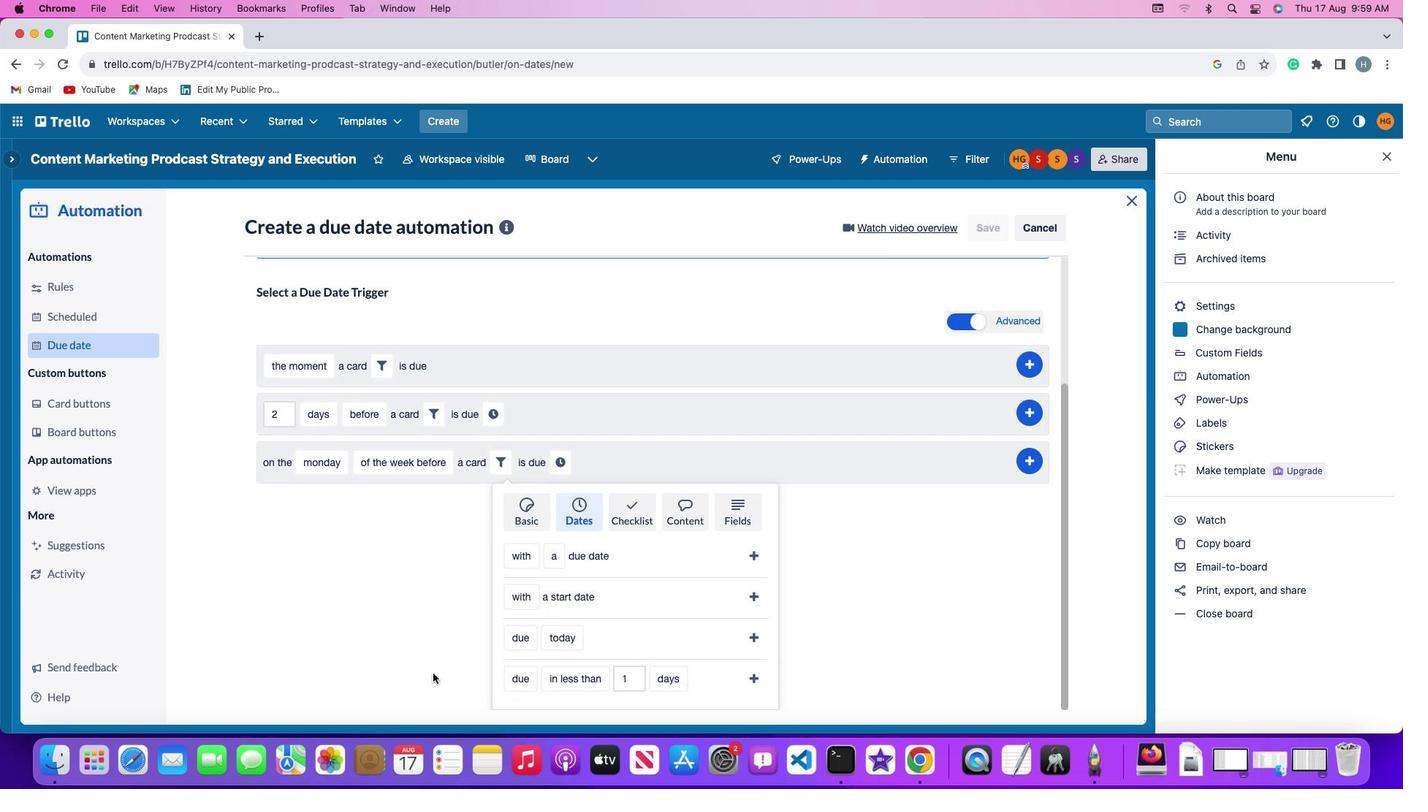 
Action: Mouse scrolled (436, 673) with delta (0, -2)
Screenshot: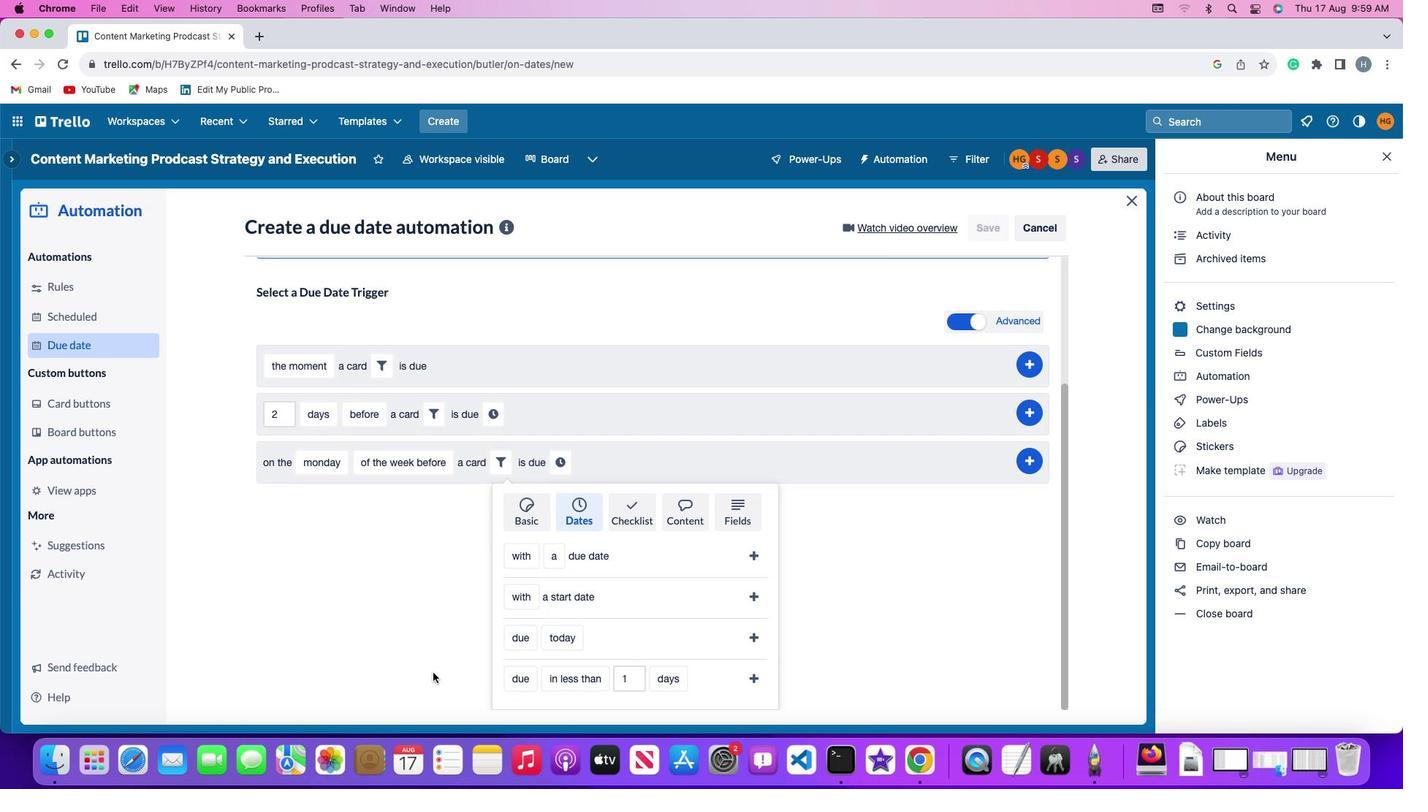 
Action: Mouse scrolled (436, 673) with delta (0, -3)
Screenshot: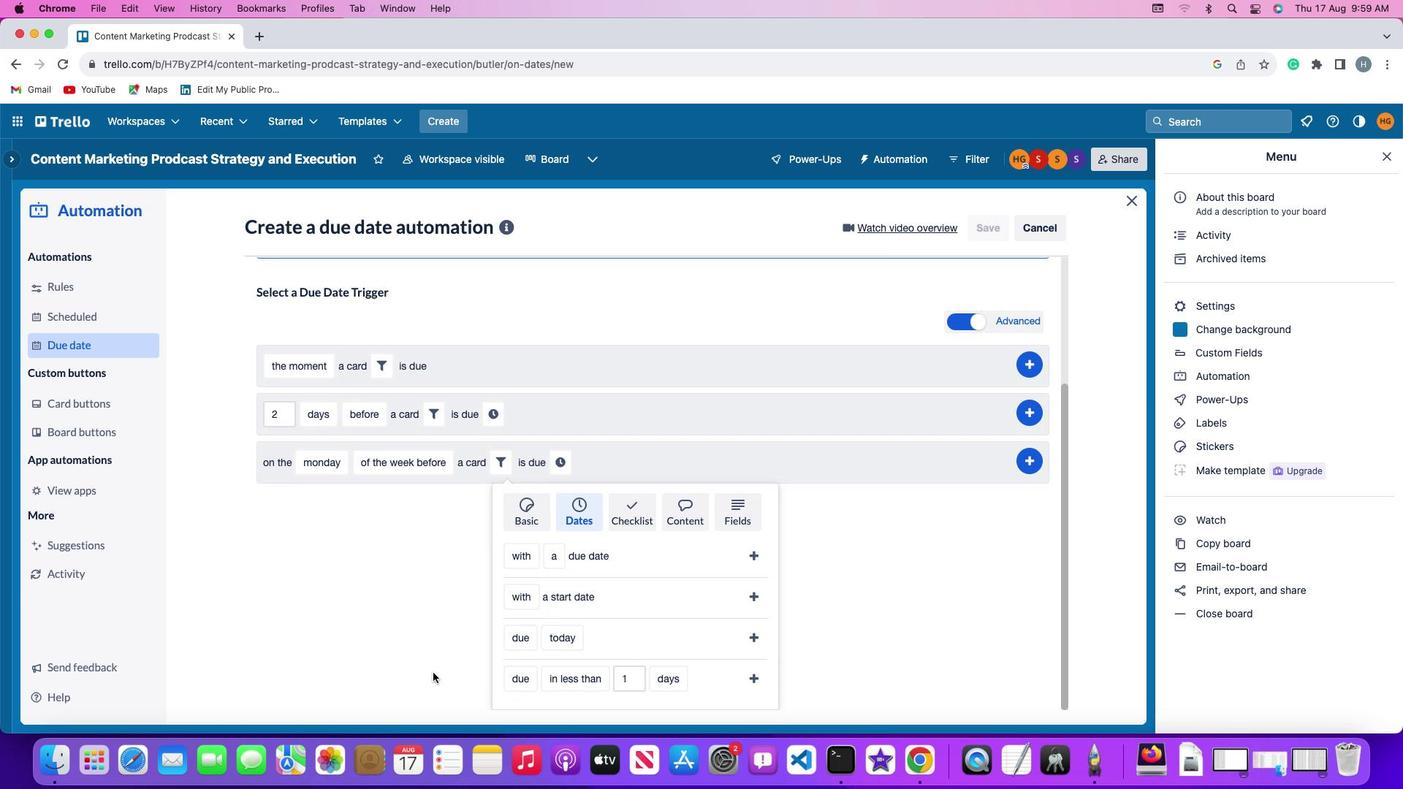 
Action: Mouse moved to (509, 559)
Screenshot: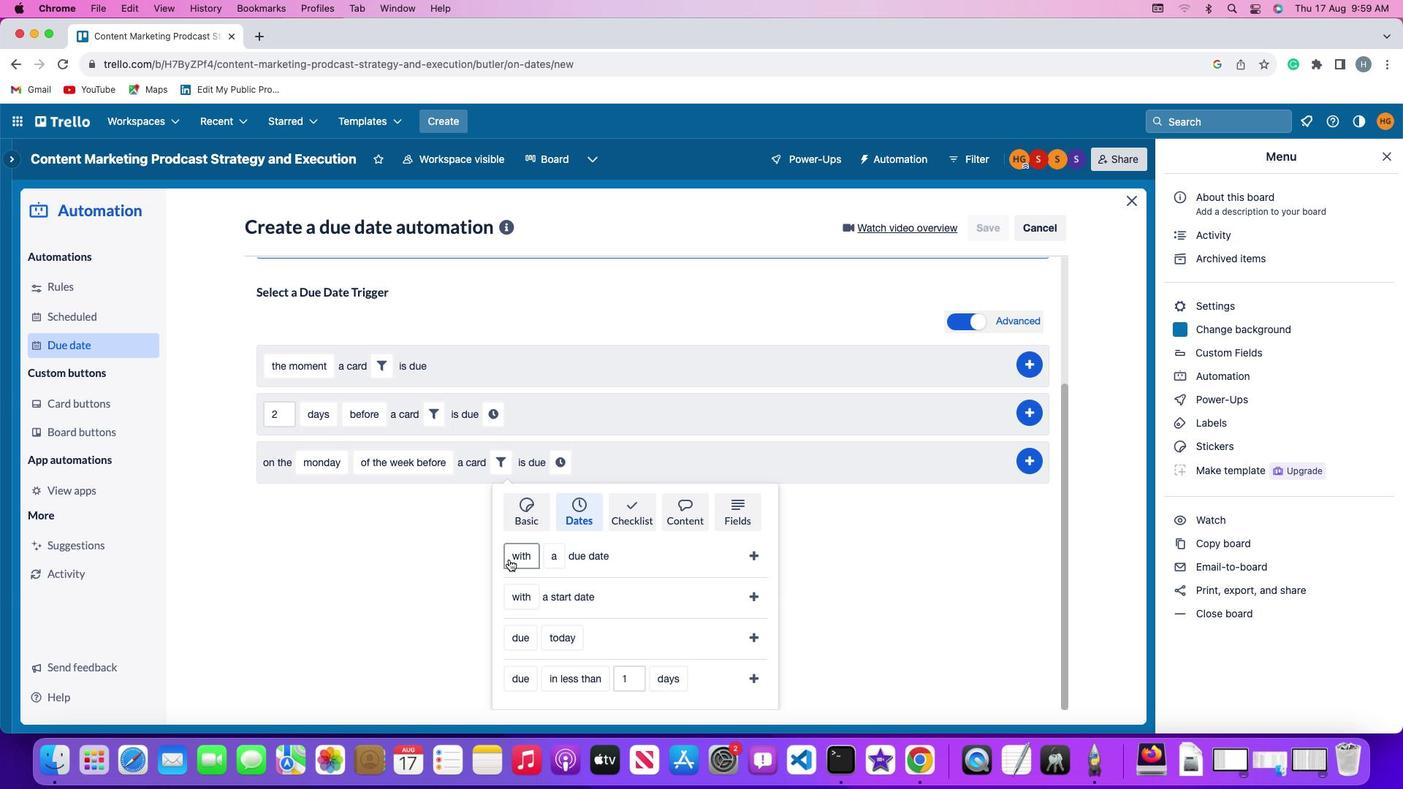 
Action: Mouse pressed left at (509, 559)
Screenshot: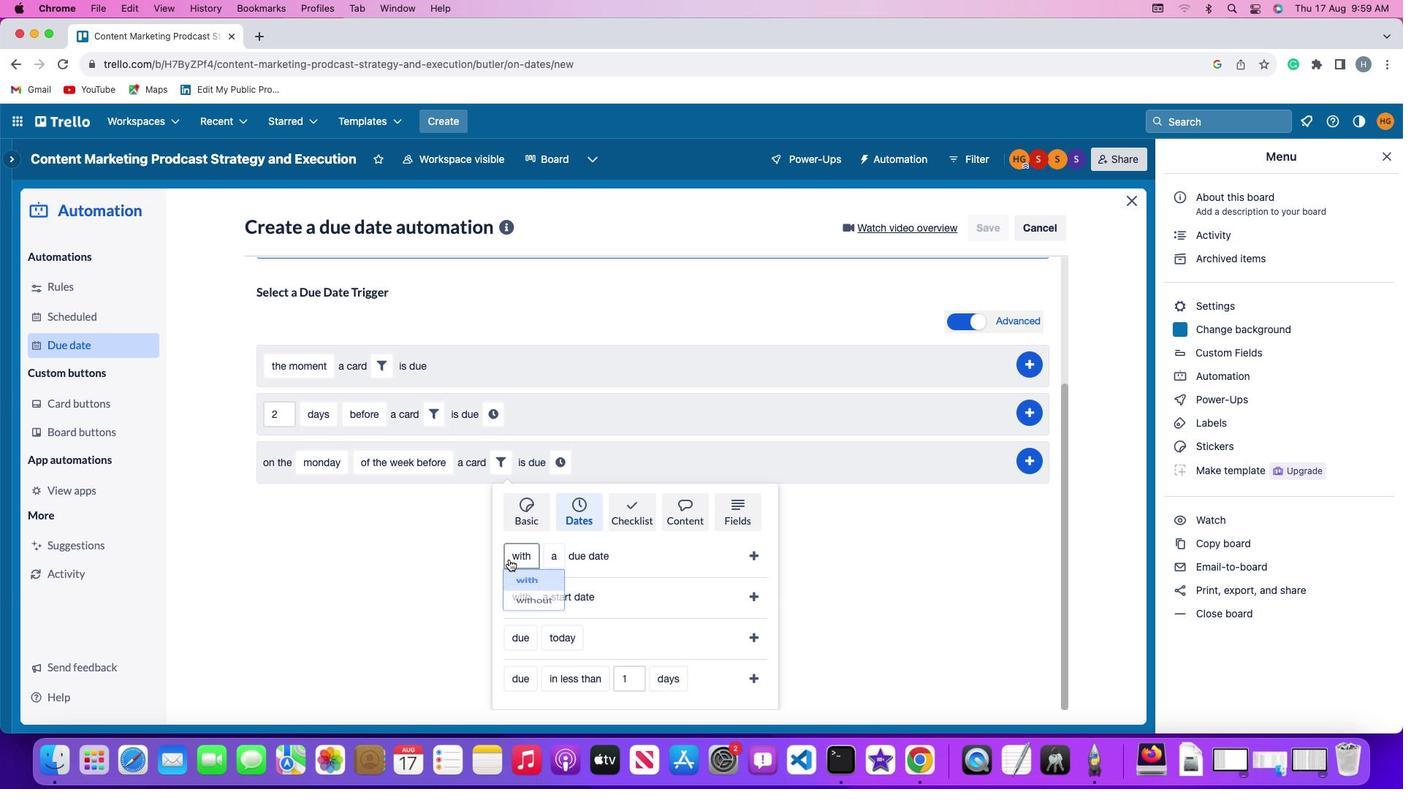 
Action: Mouse moved to (524, 608)
Screenshot: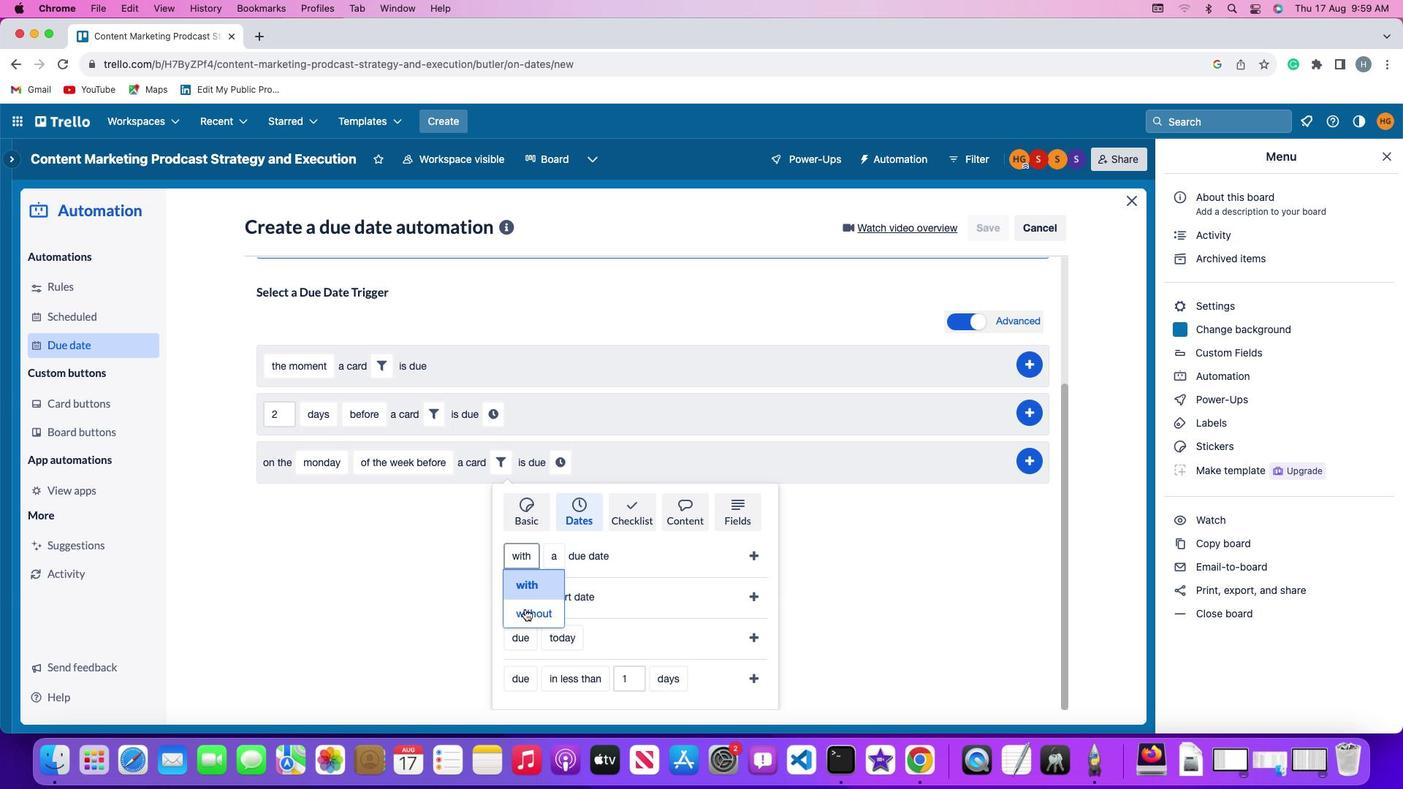 
Action: Mouse pressed left at (524, 608)
Screenshot: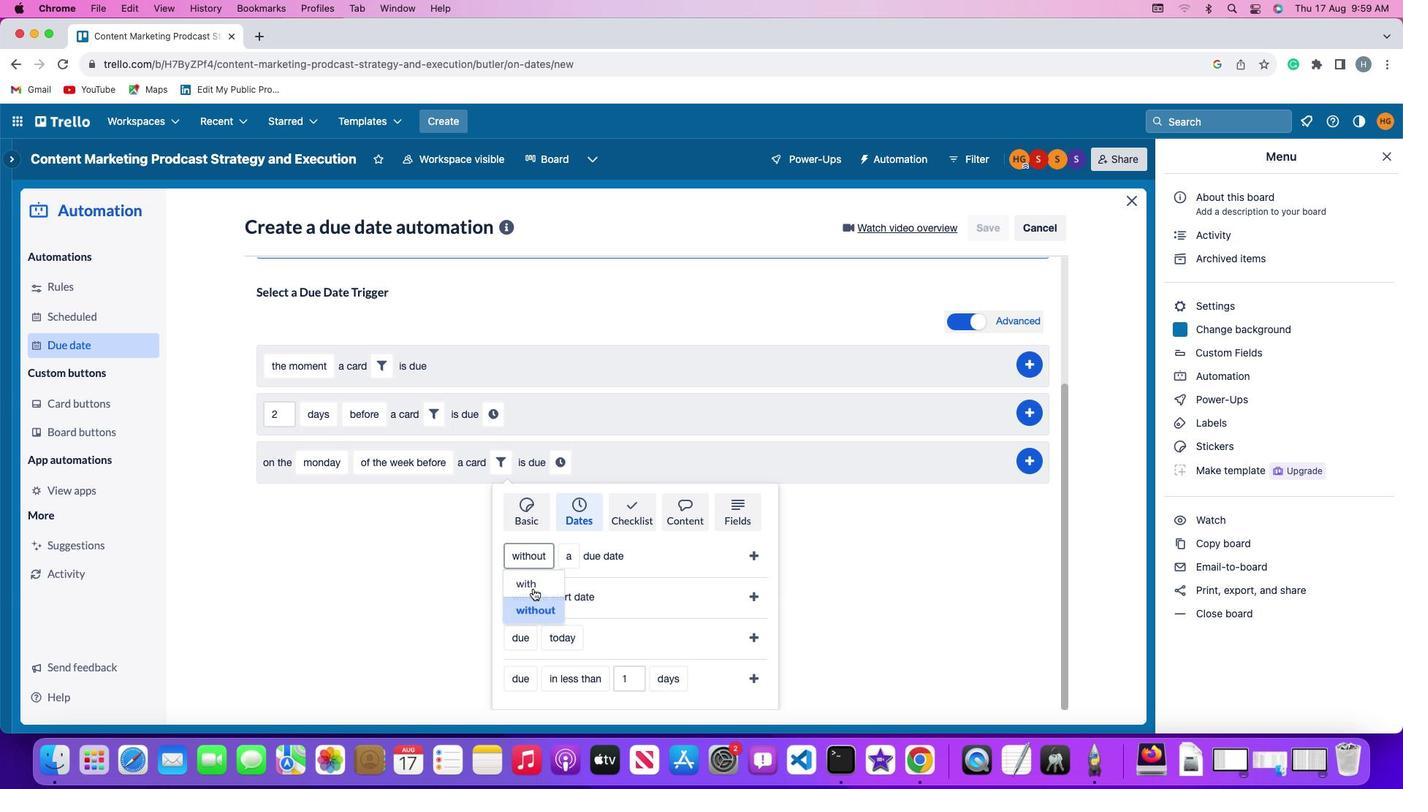 
Action: Mouse moved to (569, 549)
Screenshot: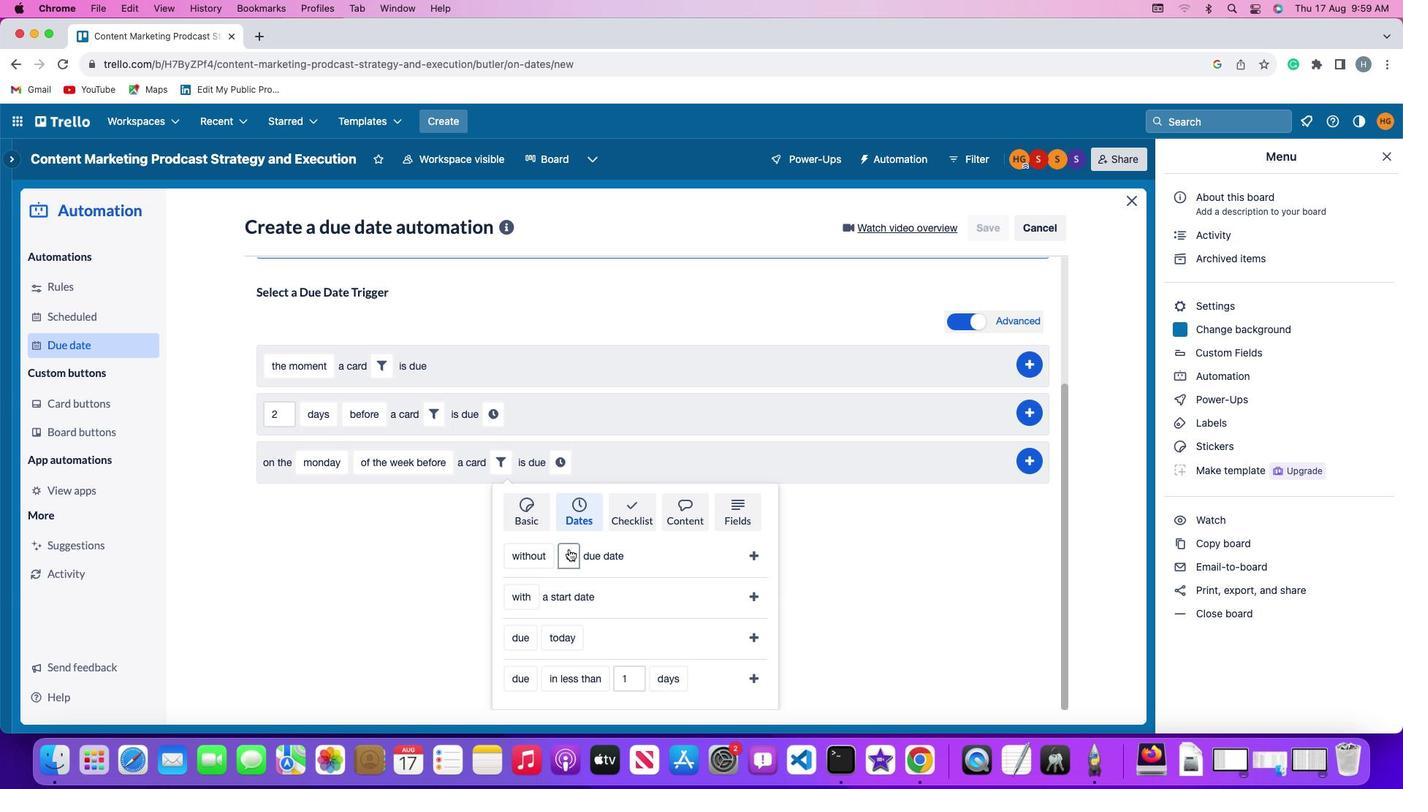 
Action: Mouse pressed left at (569, 549)
Screenshot: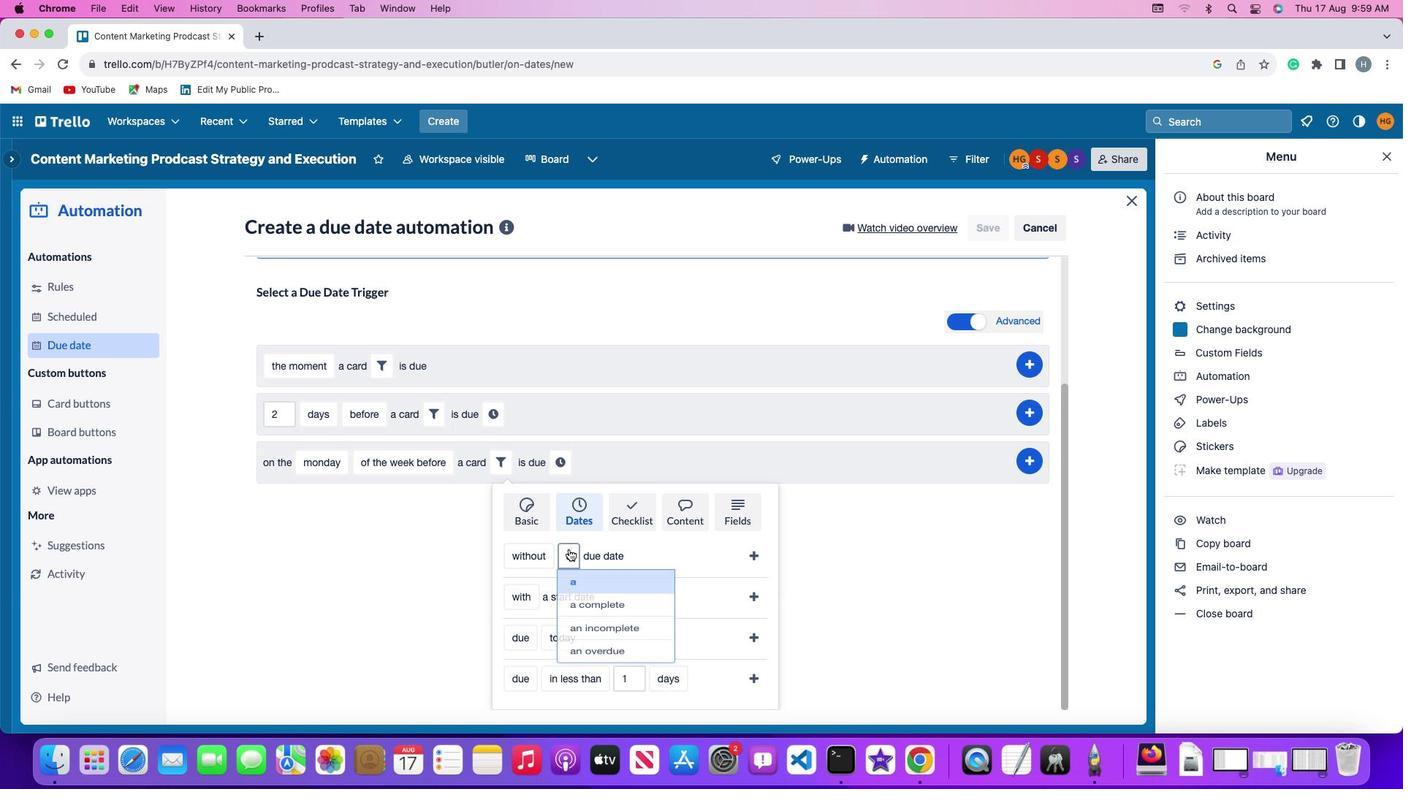 
Action: Mouse moved to (594, 636)
Screenshot: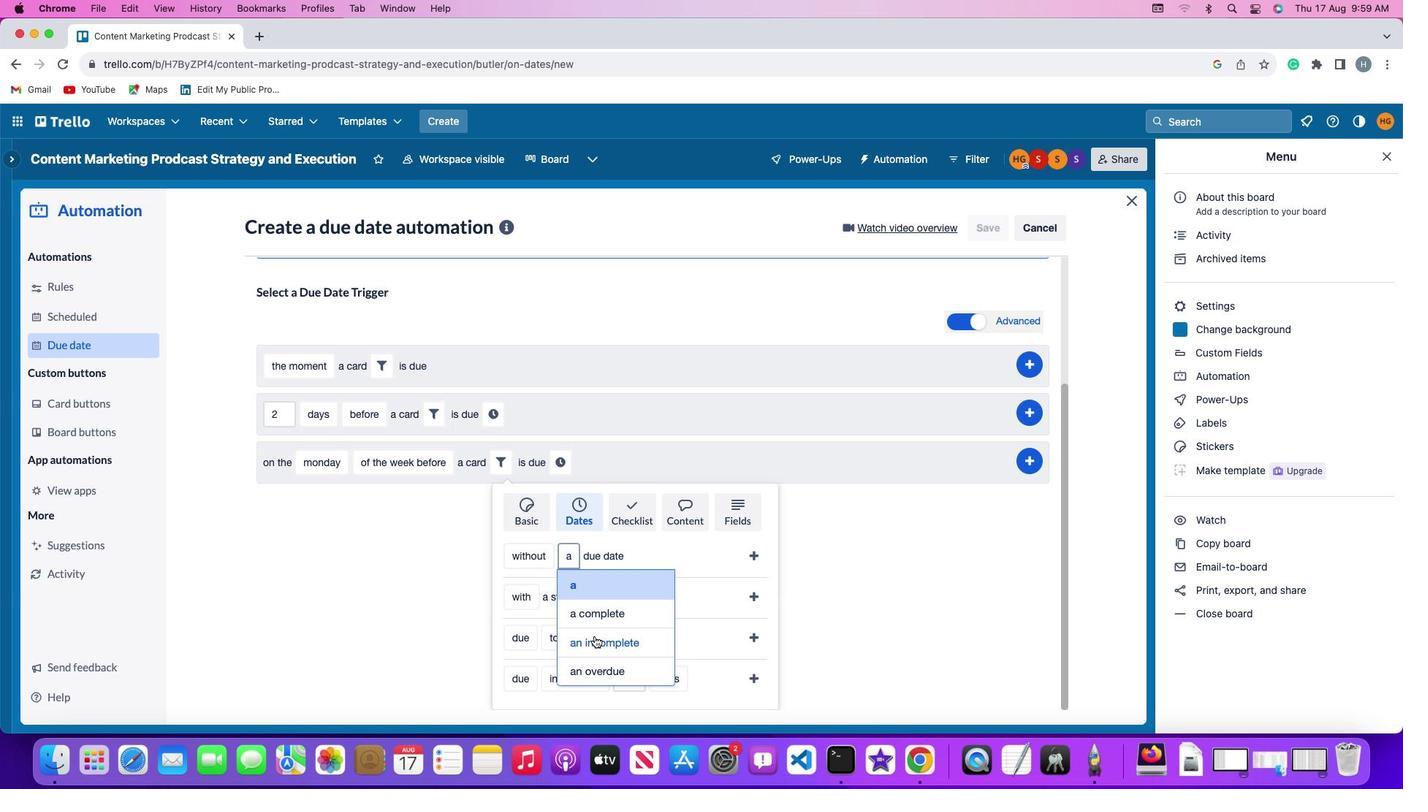 
Action: Mouse pressed left at (594, 636)
Screenshot: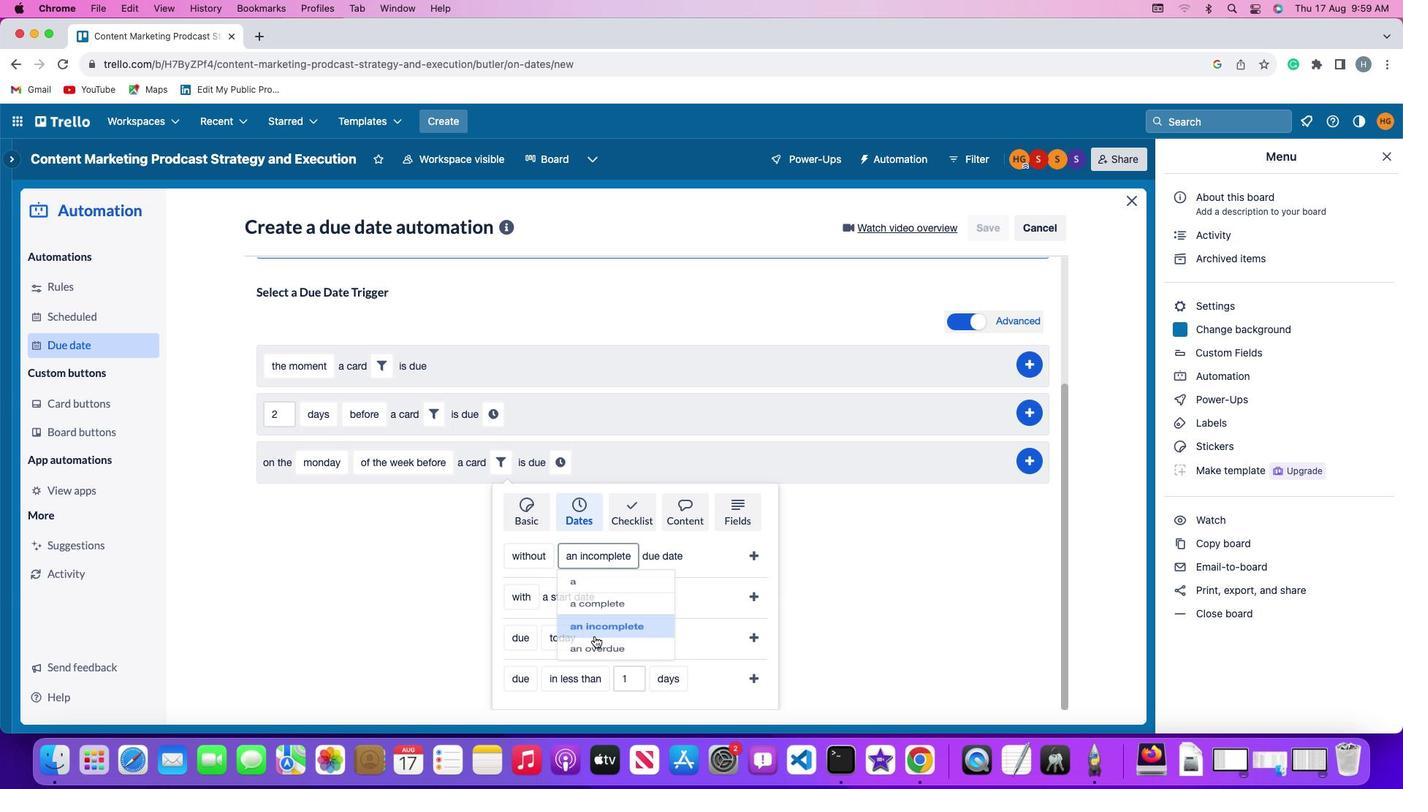 
Action: Mouse moved to (752, 551)
Screenshot: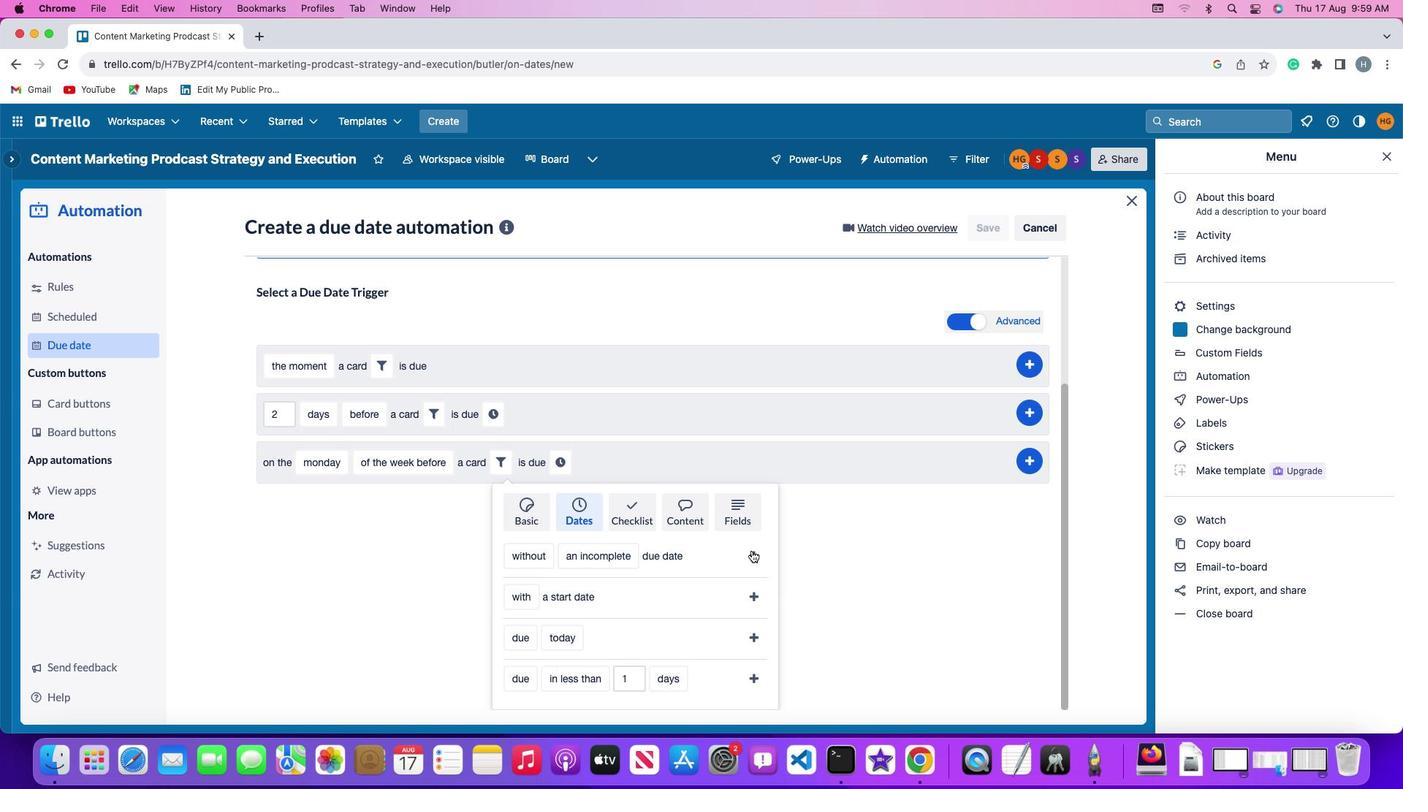 
Action: Mouse pressed left at (752, 551)
Screenshot: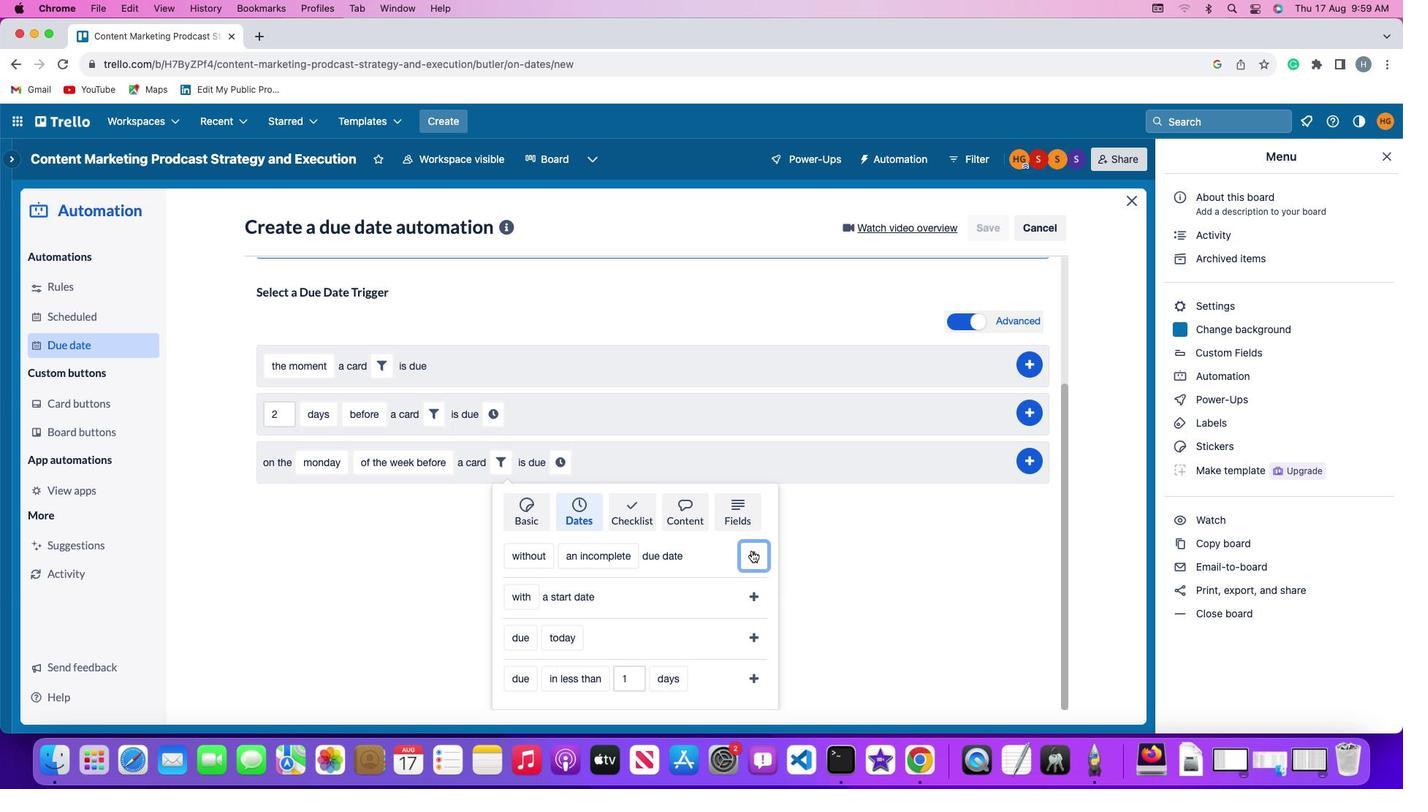 
Action: Mouse moved to (739, 637)
Screenshot: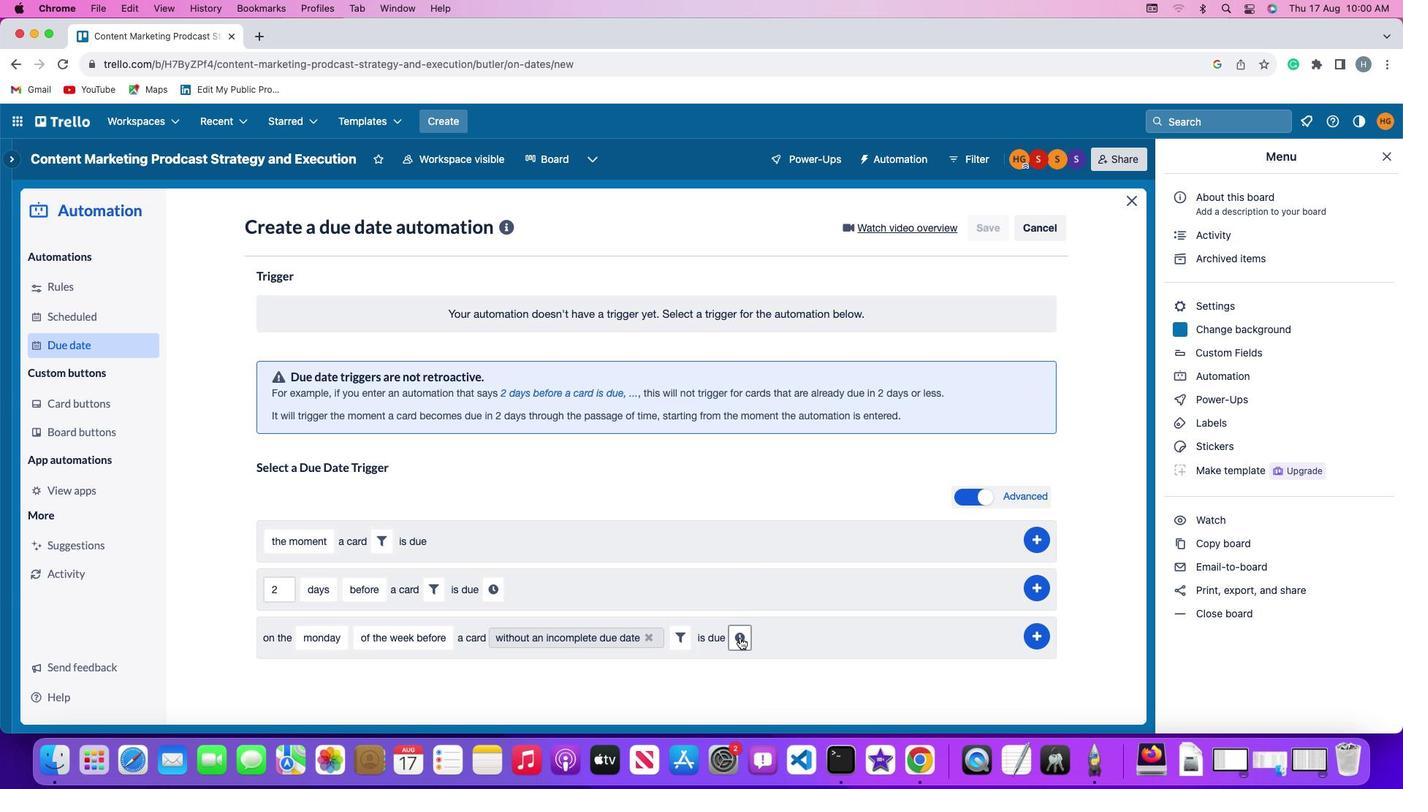 
Action: Mouse pressed left at (739, 637)
Screenshot: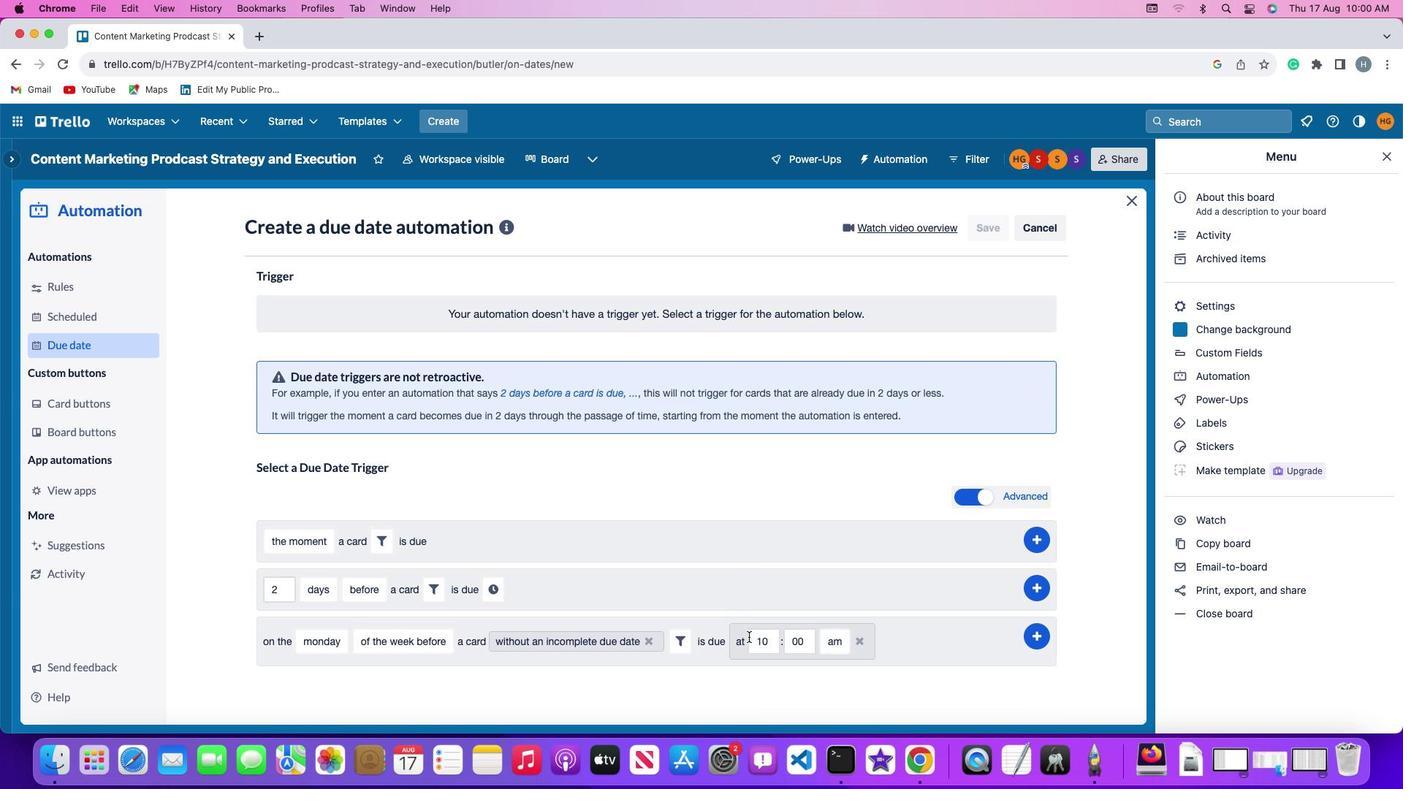 
Action: Mouse moved to (771, 640)
Screenshot: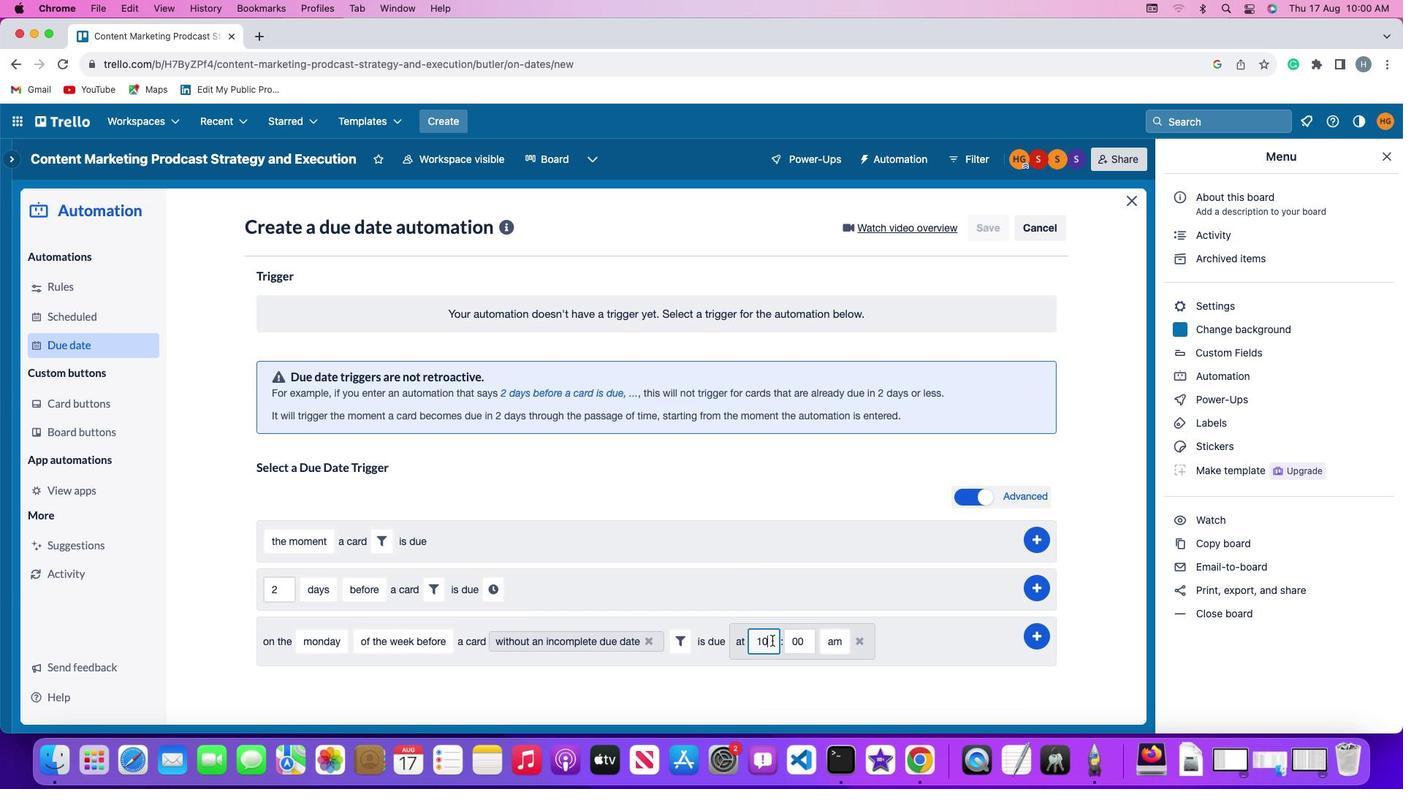 
Action: Mouse pressed left at (771, 640)
Screenshot: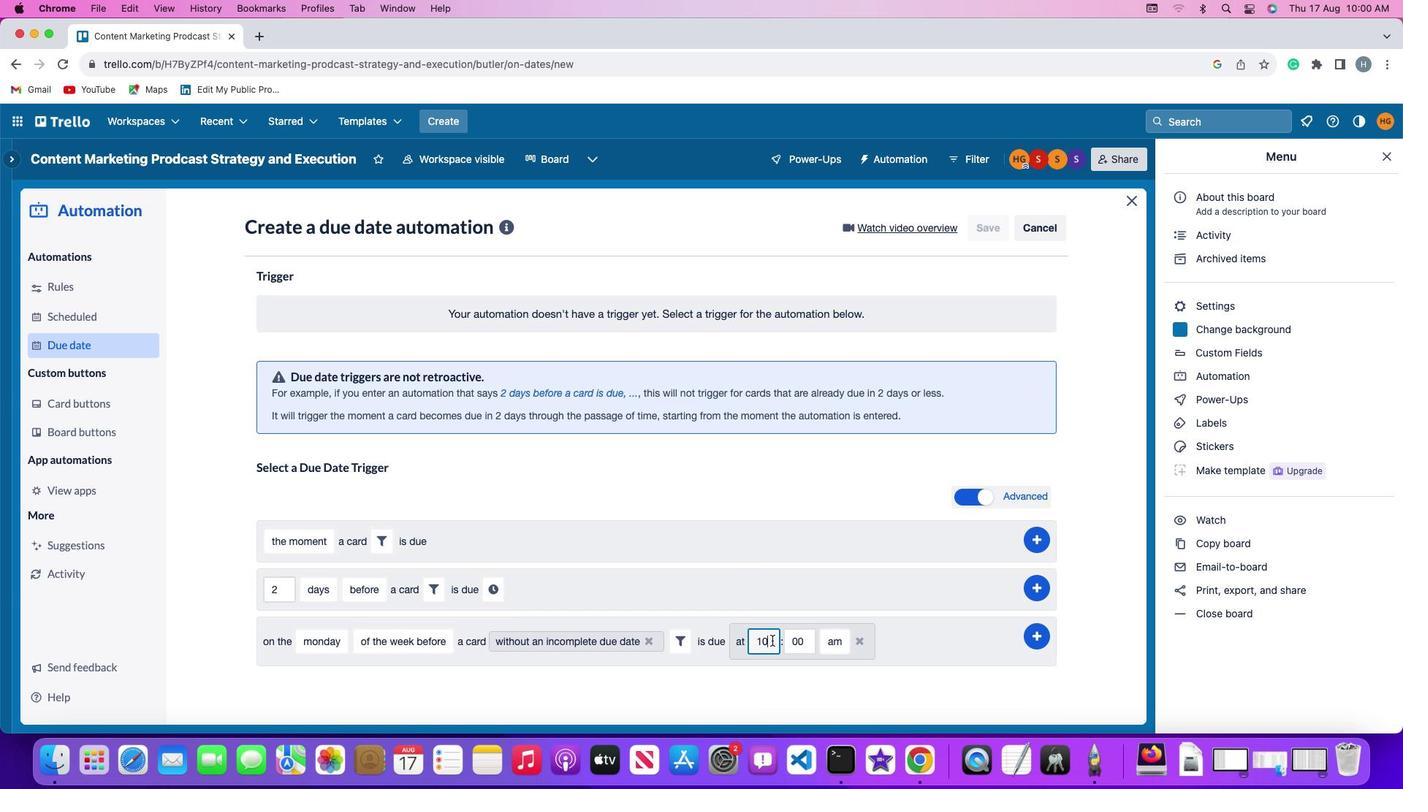 
Action: Mouse moved to (769, 638)
Screenshot: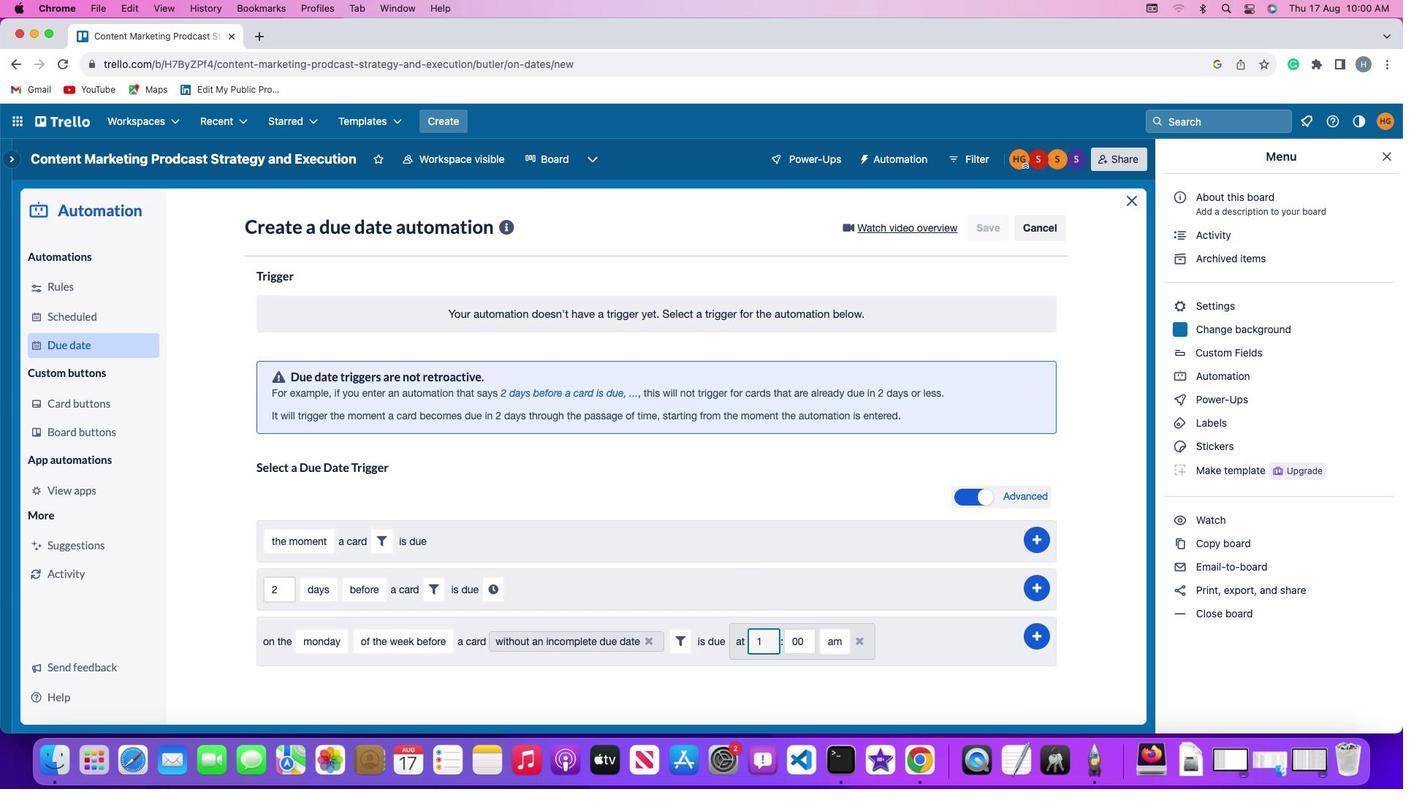 
Action: Key pressed Key.backspaceKey.backspace'1''1'
Screenshot: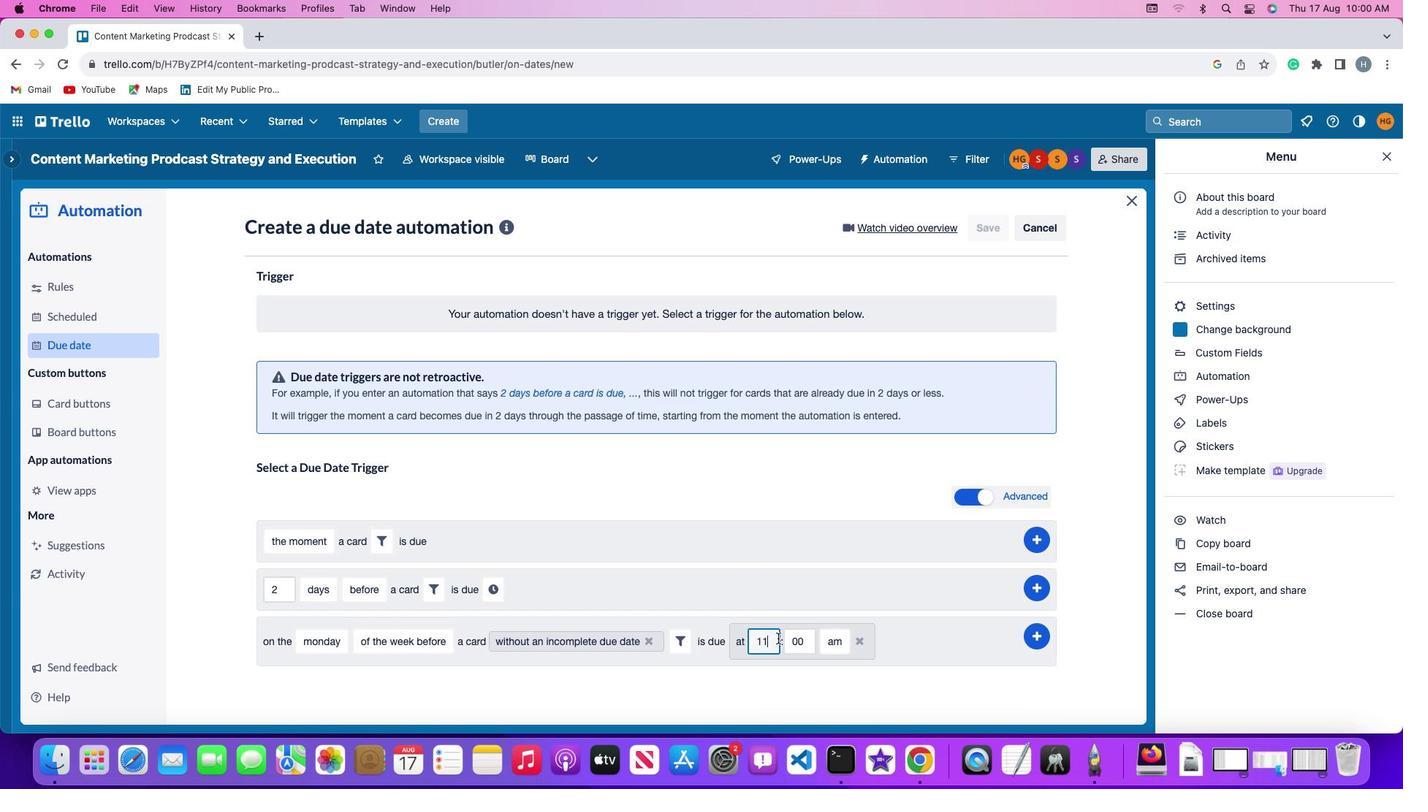 
Action: Mouse moved to (804, 639)
Screenshot: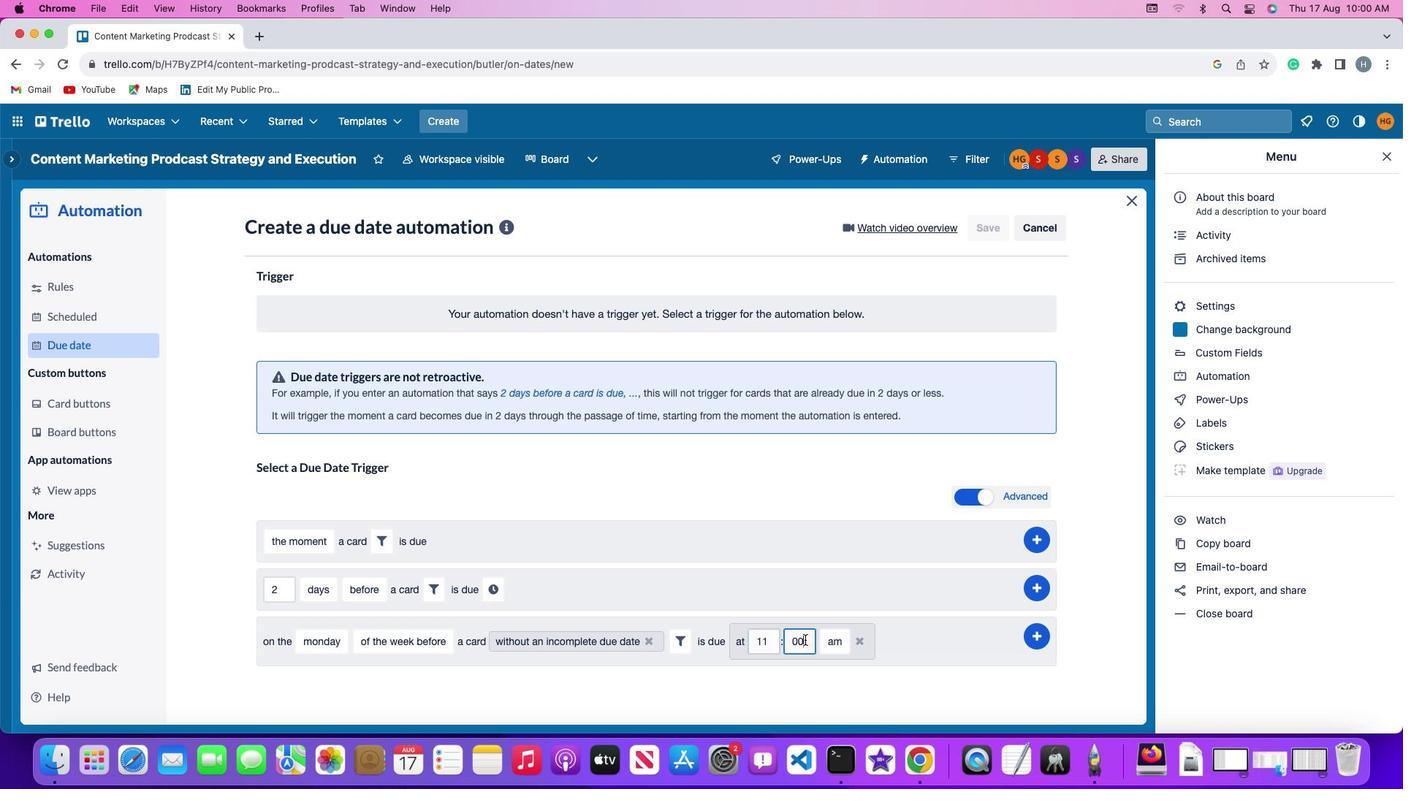 
Action: Mouse pressed left at (804, 639)
Screenshot: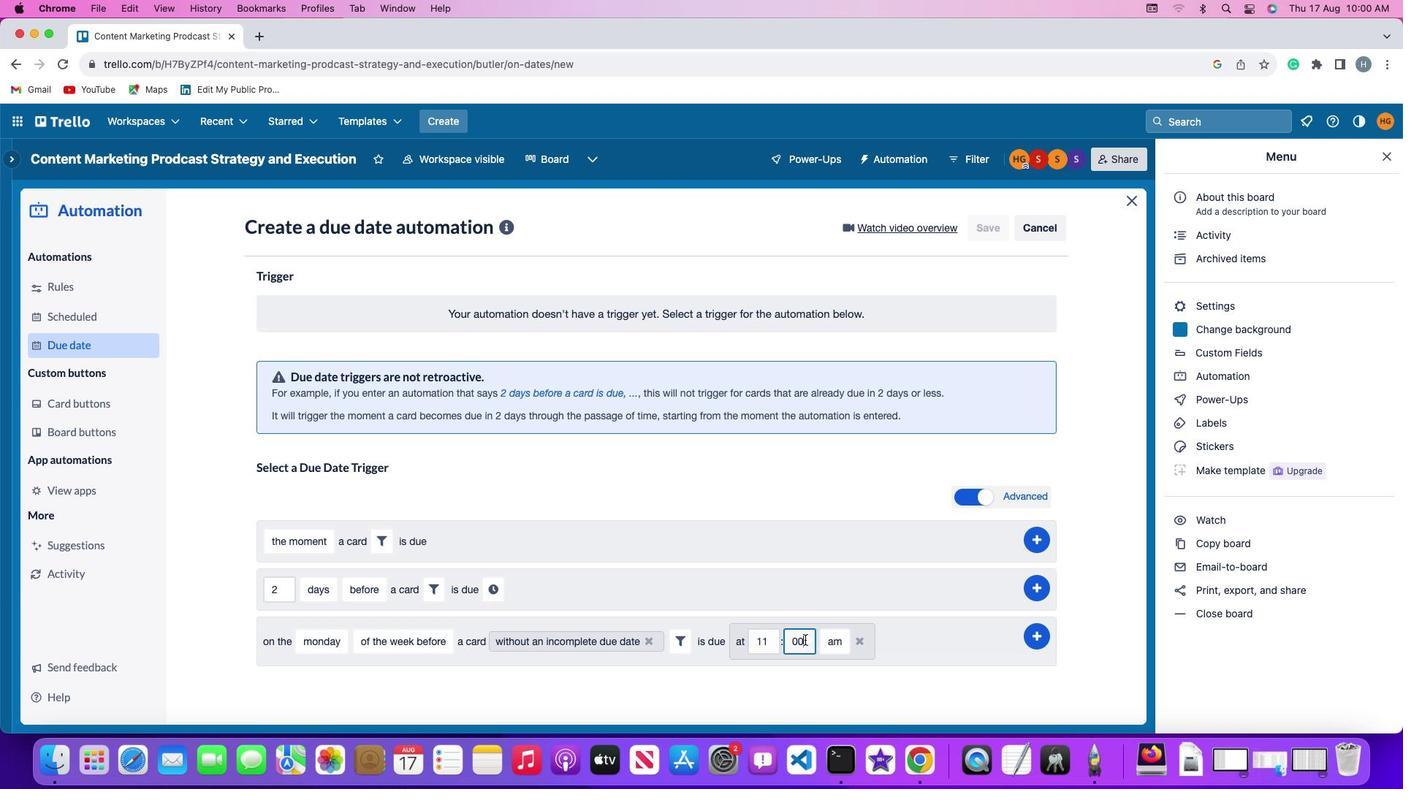 
Action: Mouse moved to (805, 639)
Screenshot: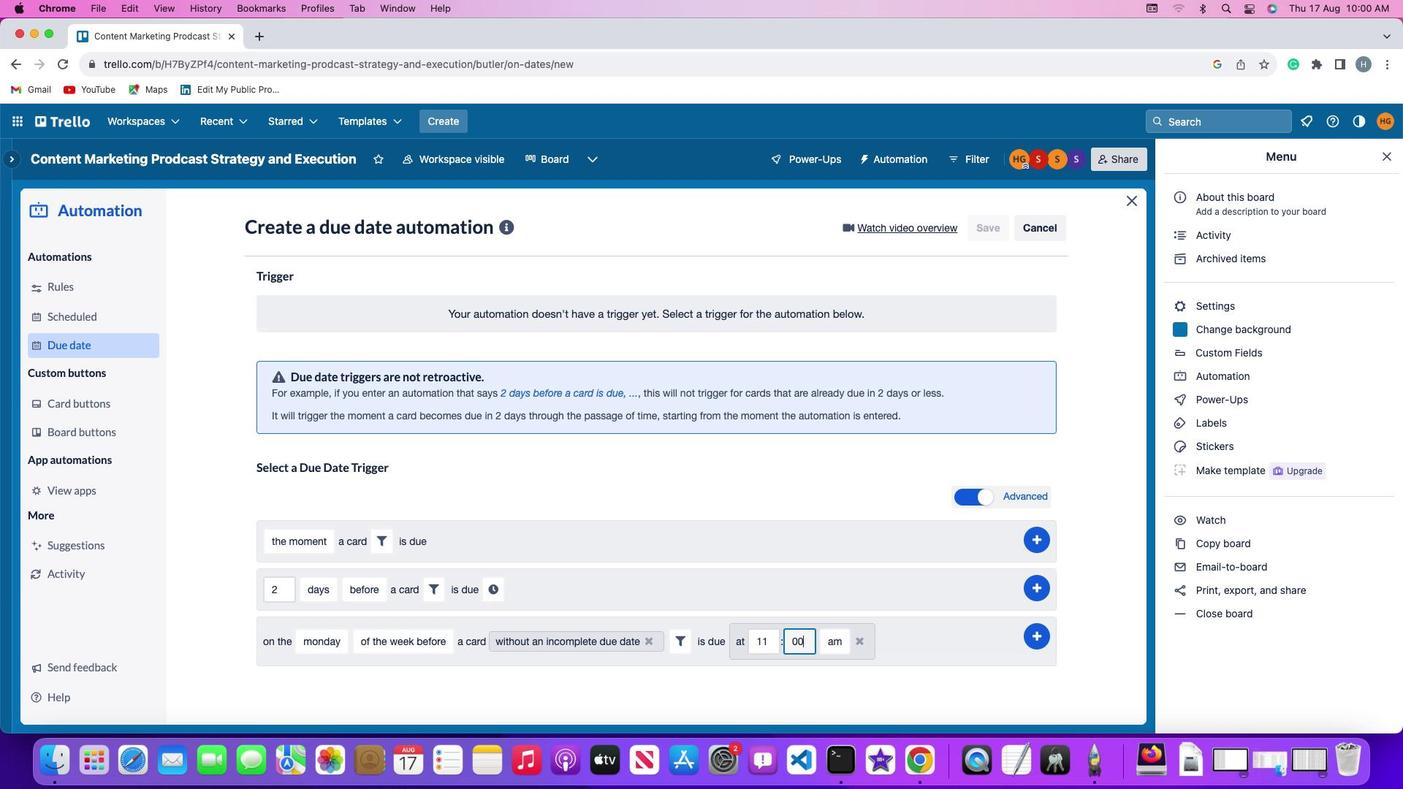 
Action: Key pressed Key.backspaceKey.backspace'0''0'
Screenshot: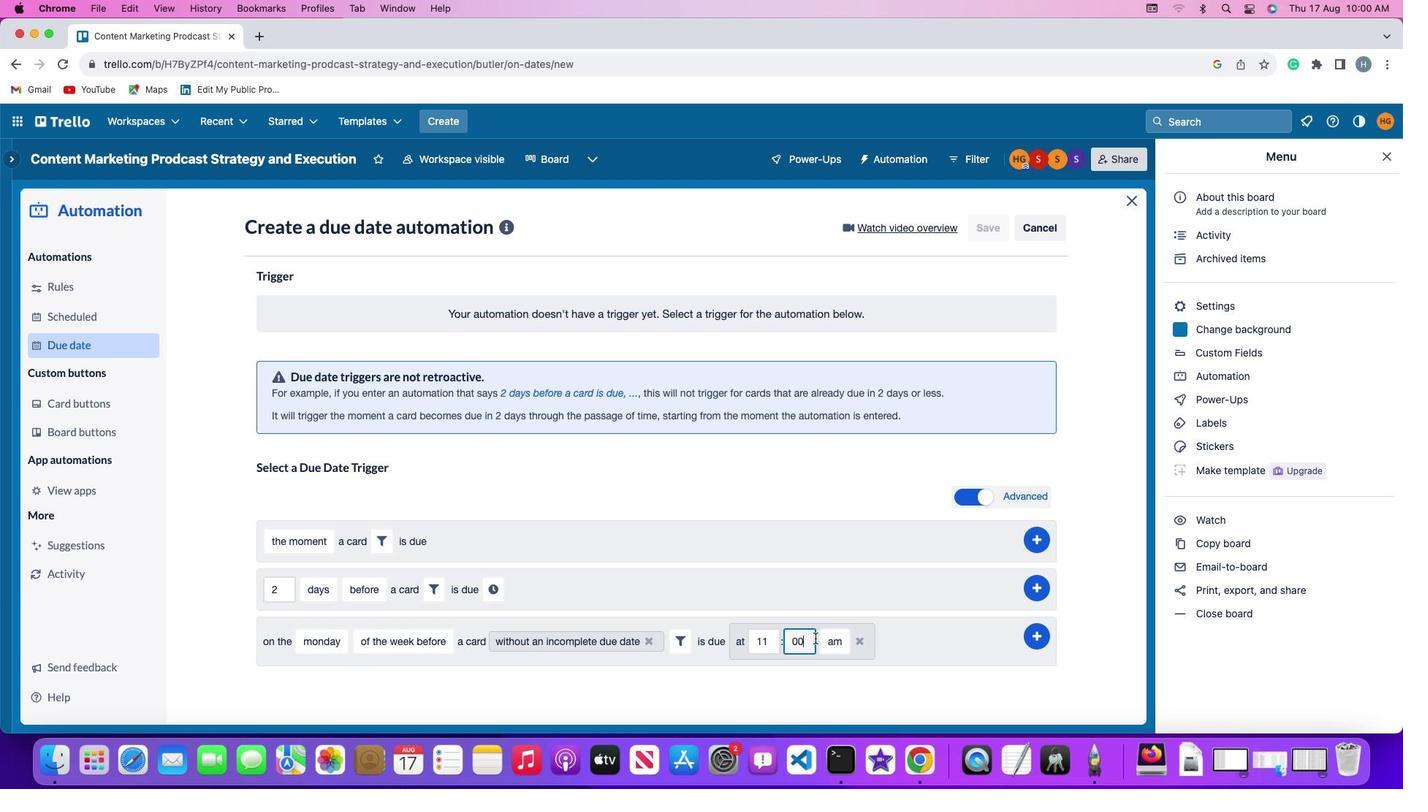 
Action: Mouse moved to (833, 637)
Screenshot: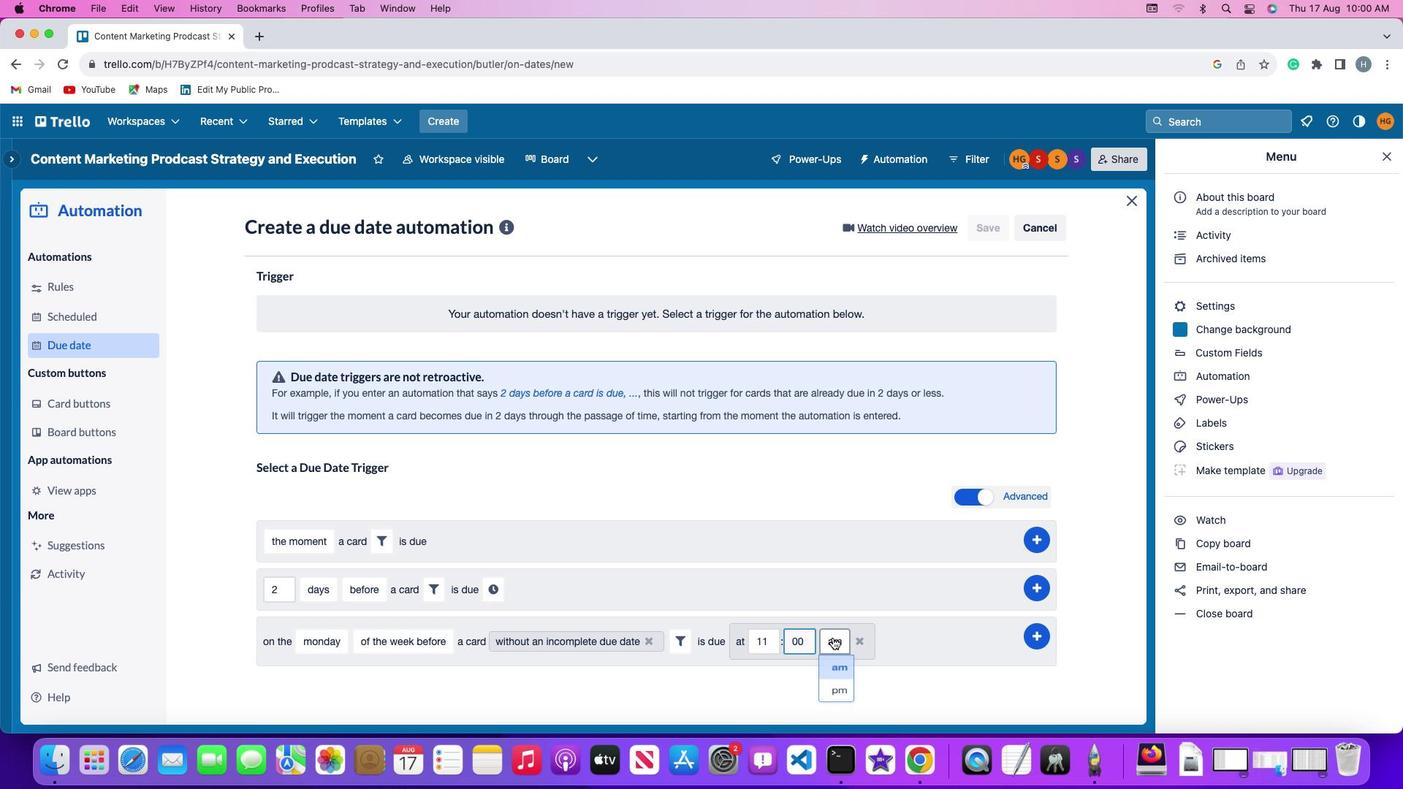 
Action: Mouse pressed left at (833, 637)
Screenshot: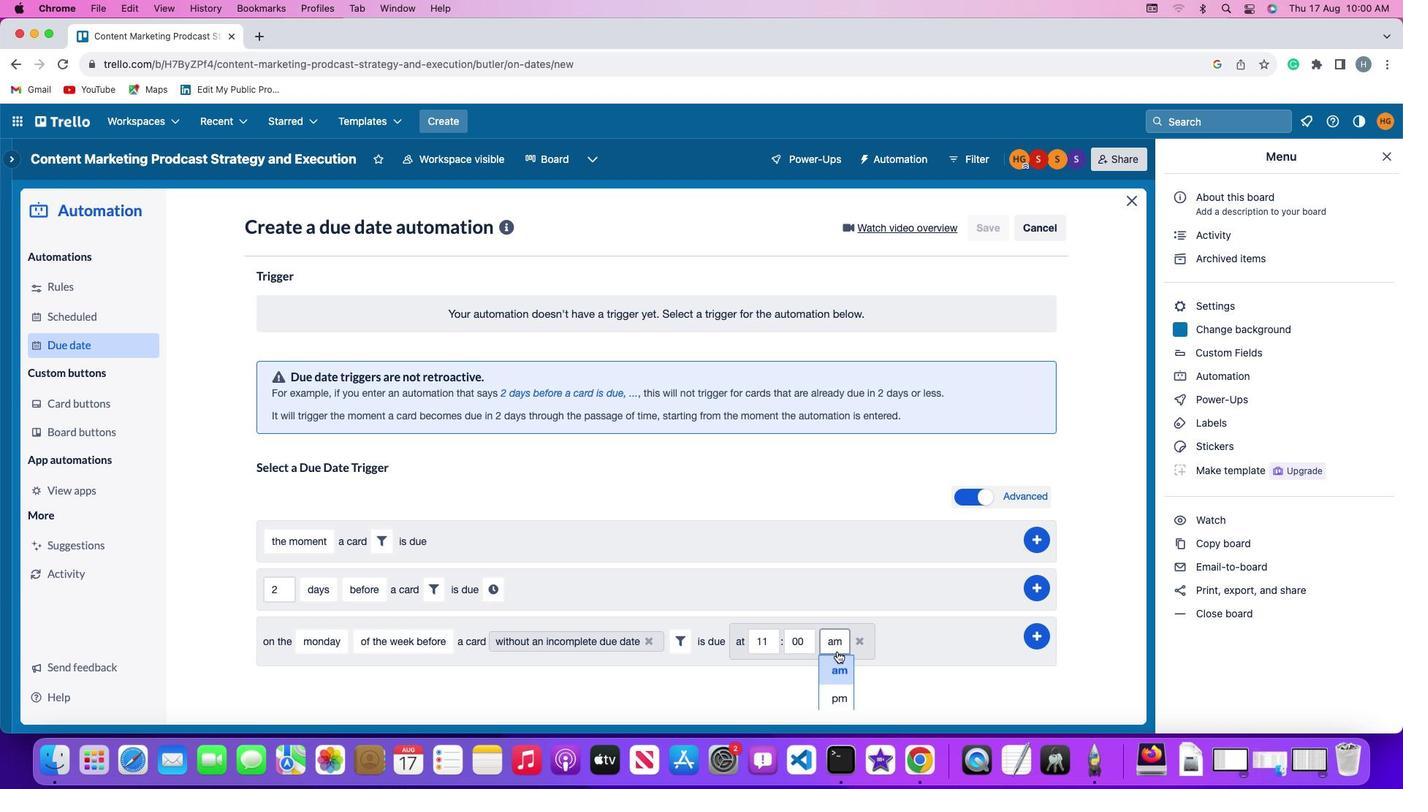 
Action: Mouse moved to (841, 675)
Screenshot: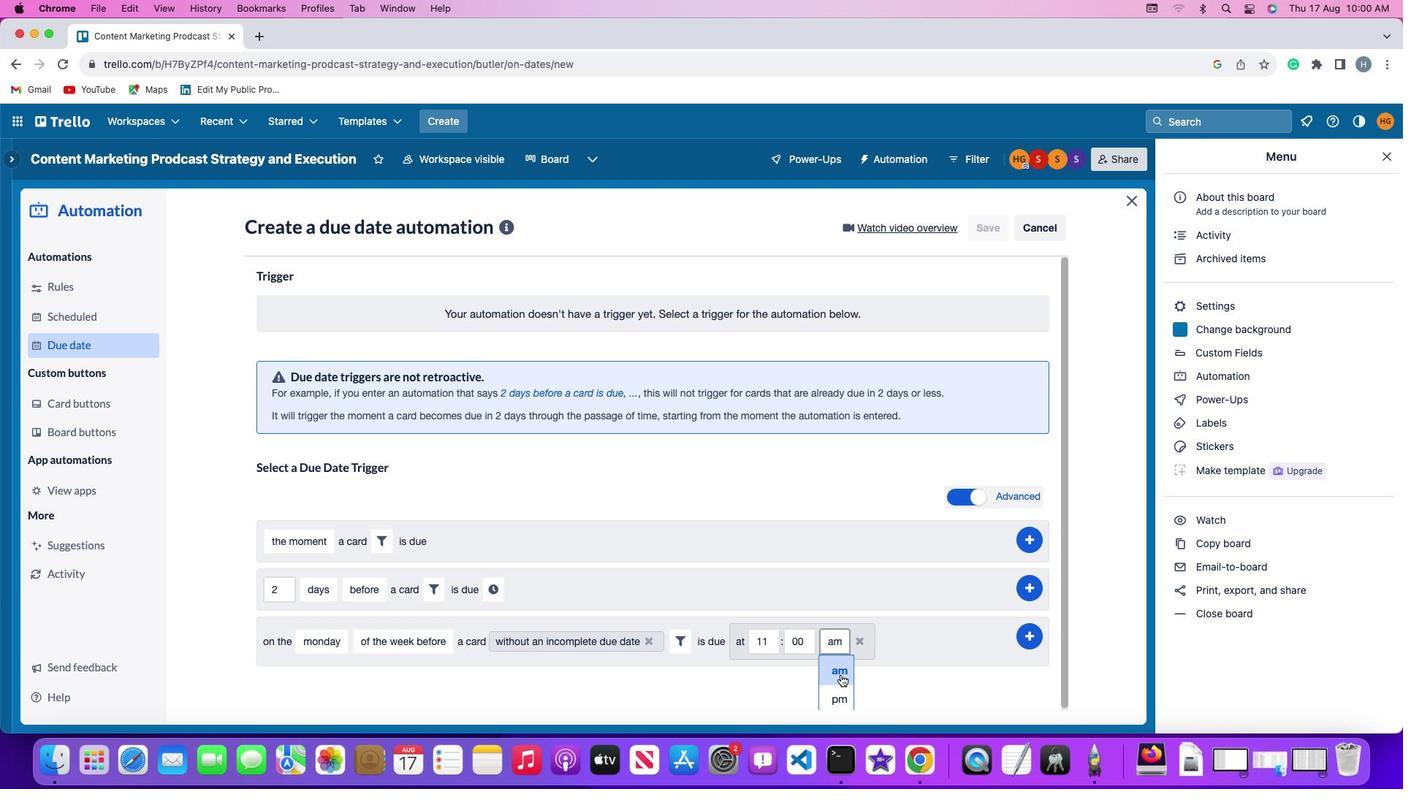 
Action: Mouse pressed left at (841, 675)
Screenshot: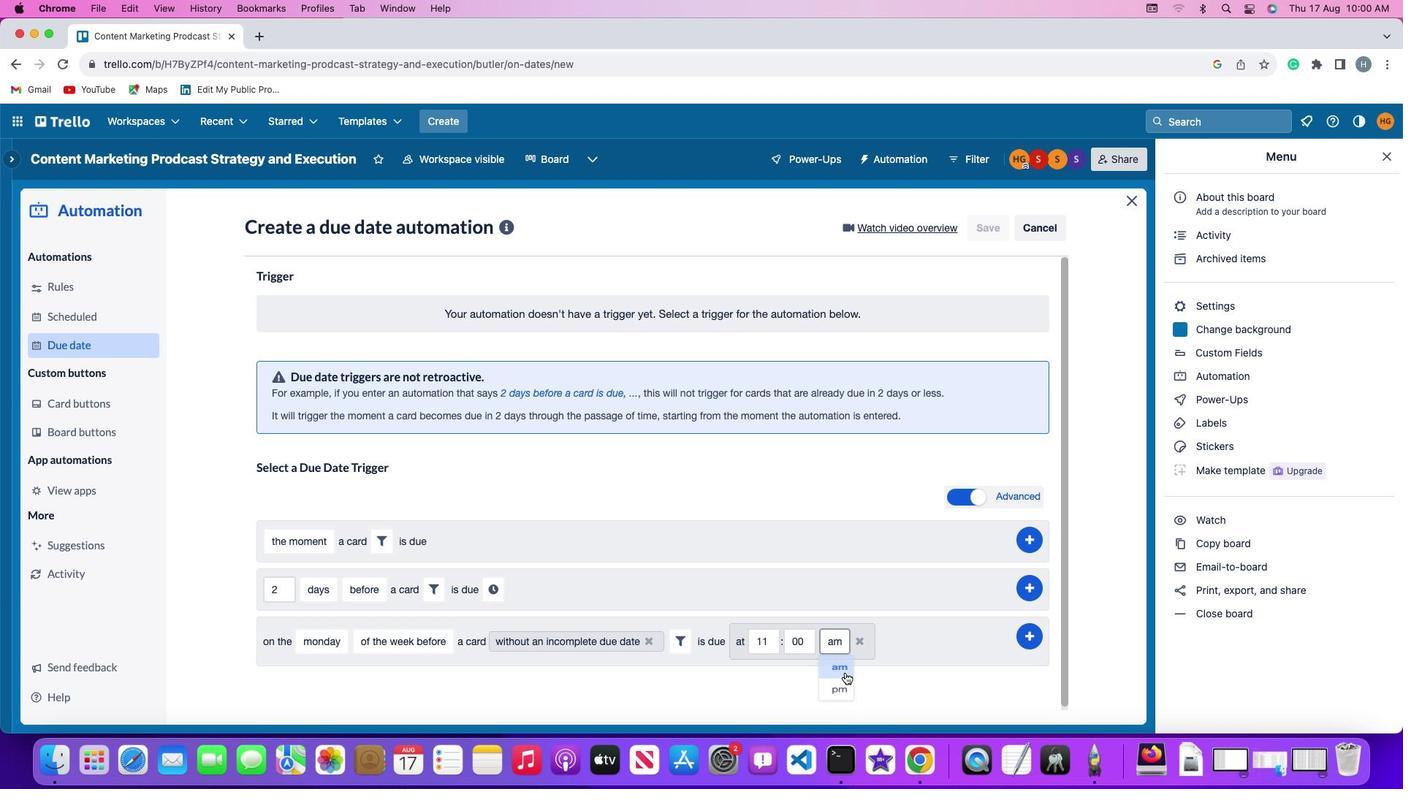 
Action: Mouse moved to (1037, 633)
Screenshot: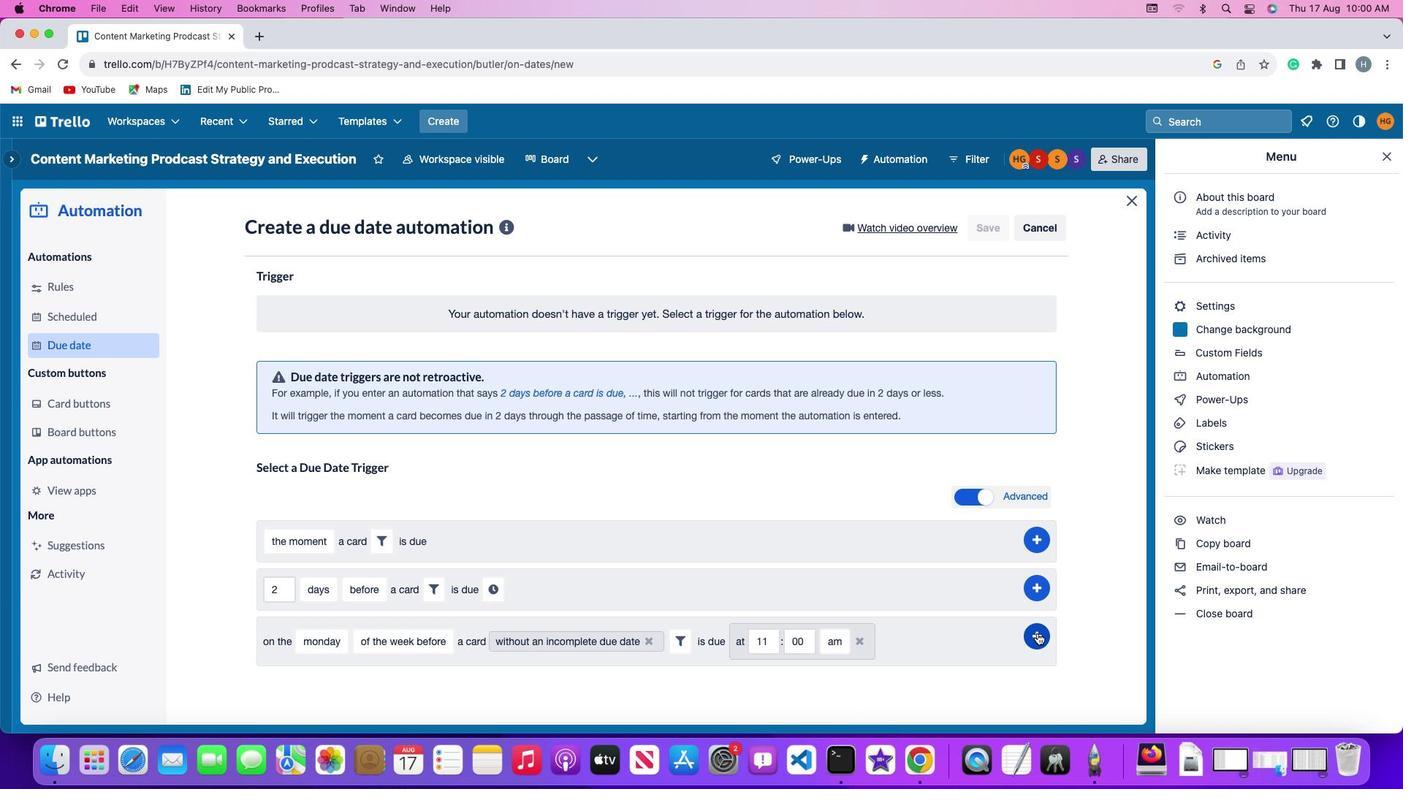 
Action: Mouse pressed left at (1037, 633)
Screenshot: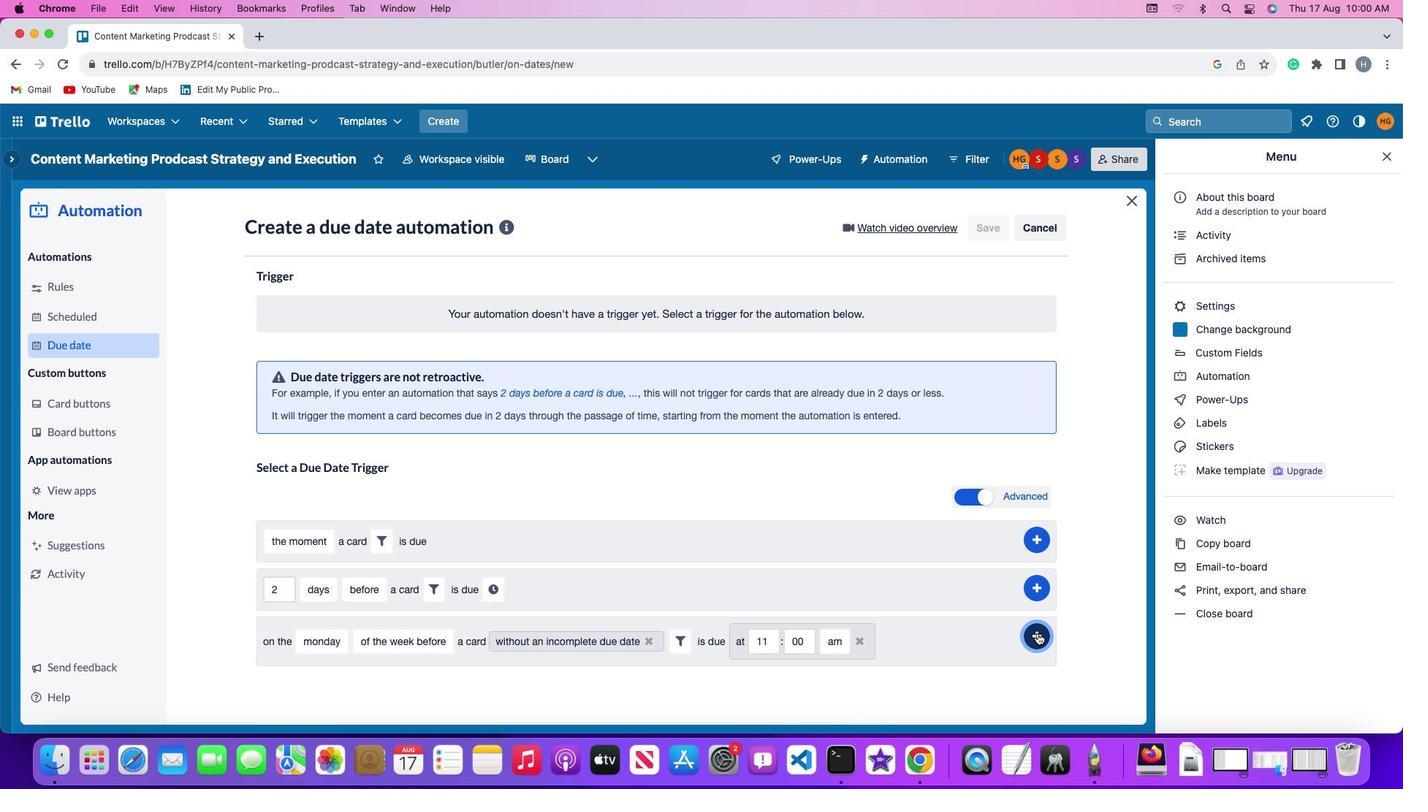 
Action: Mouse moved to (1091, 525)
Screenshot: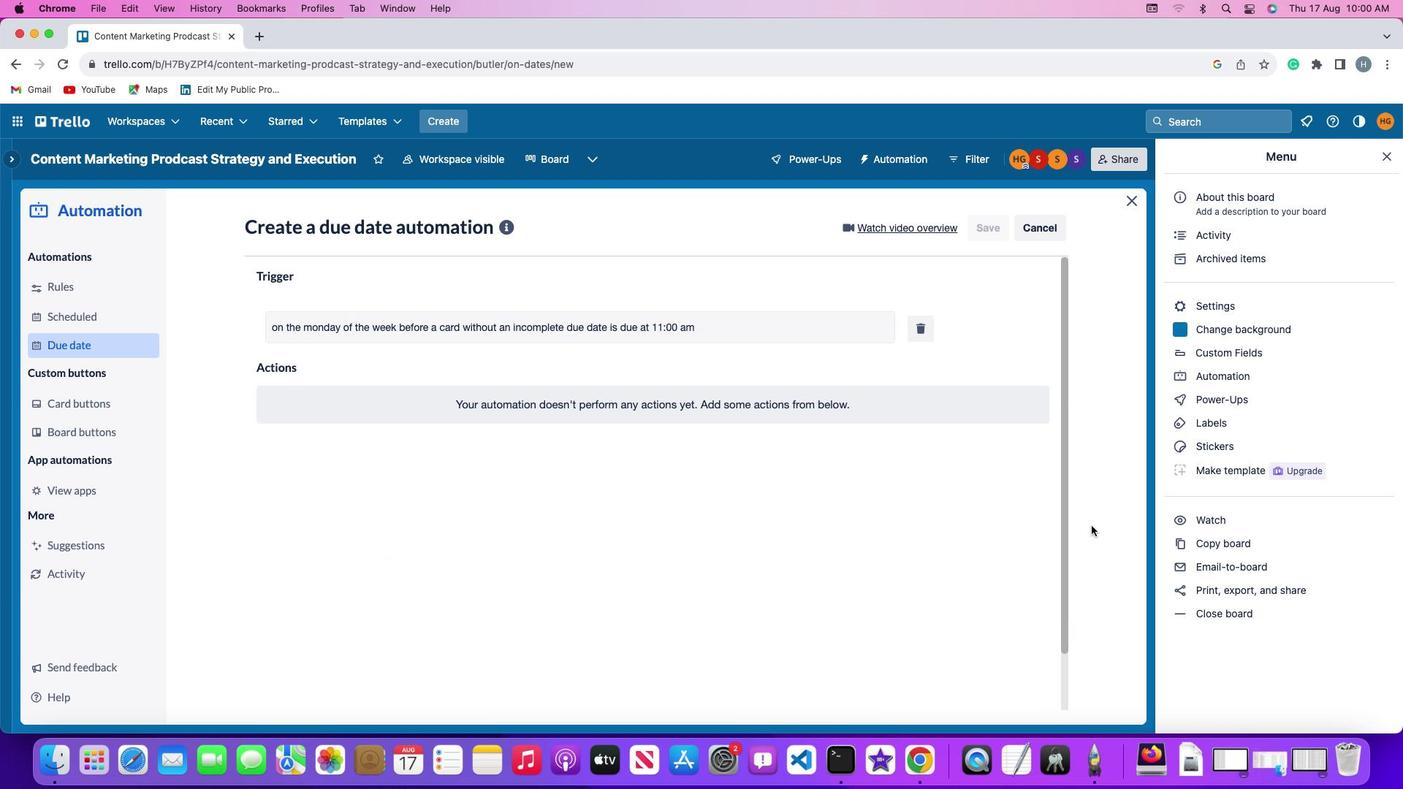 
